 Task: Set up a GitHub Actions workflow to deploy a web application to Azure Static Web Apps.
Action: Mouse moved to (65, 183)
Screenshot: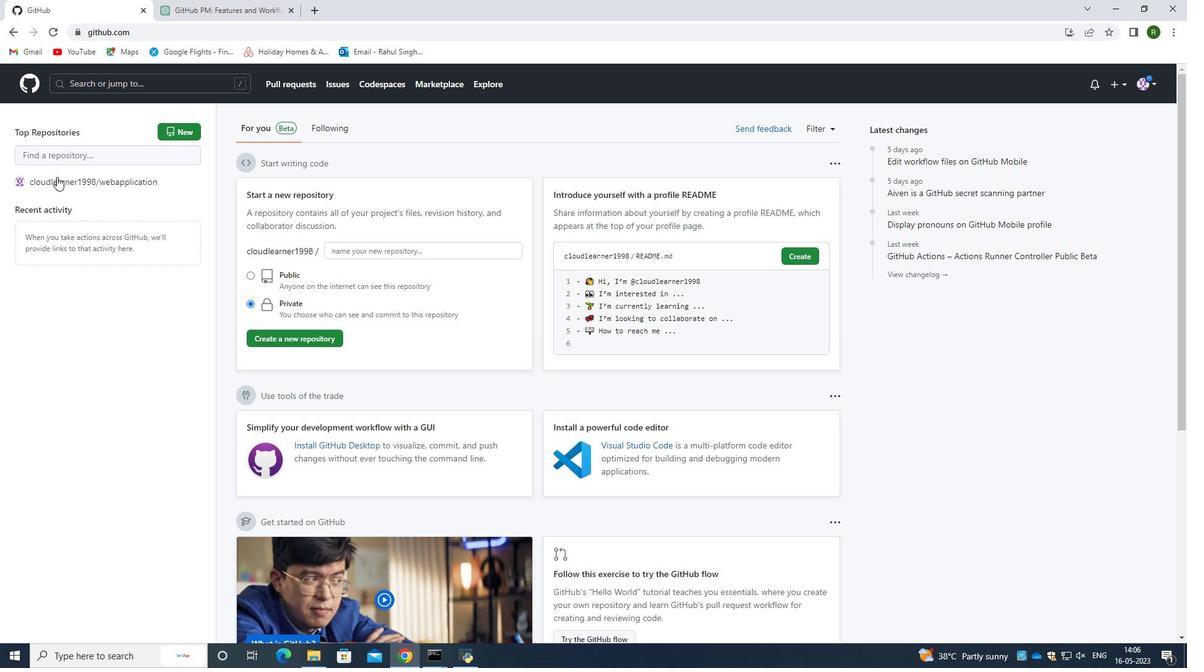 
Action: Mouse pressed left at (65, 183)
Screenshot: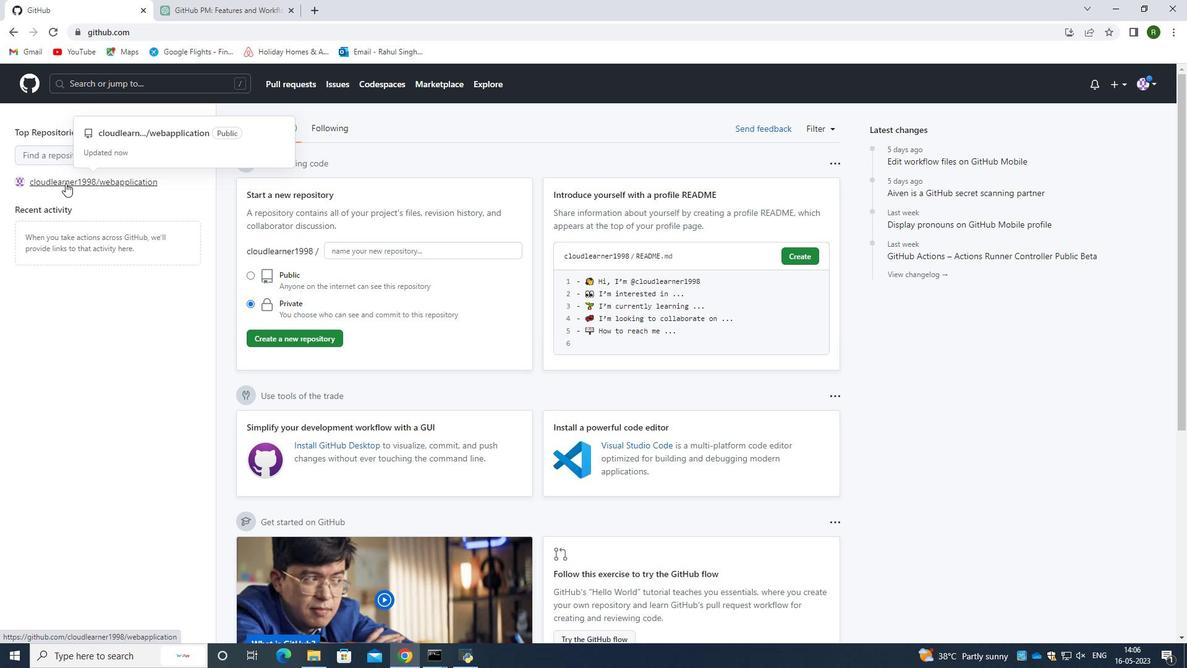 
Action: Mouse moved to (240, 155)
Screenshot: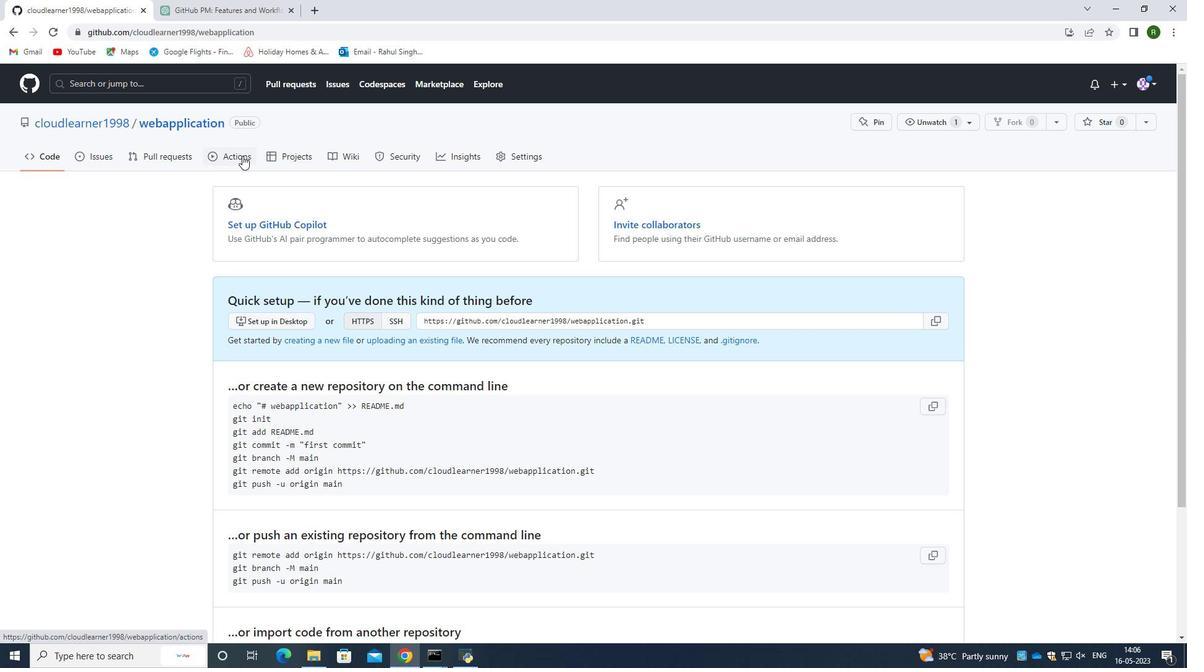 
Action: Mouse pressed left at (240, 155)
Screenshot: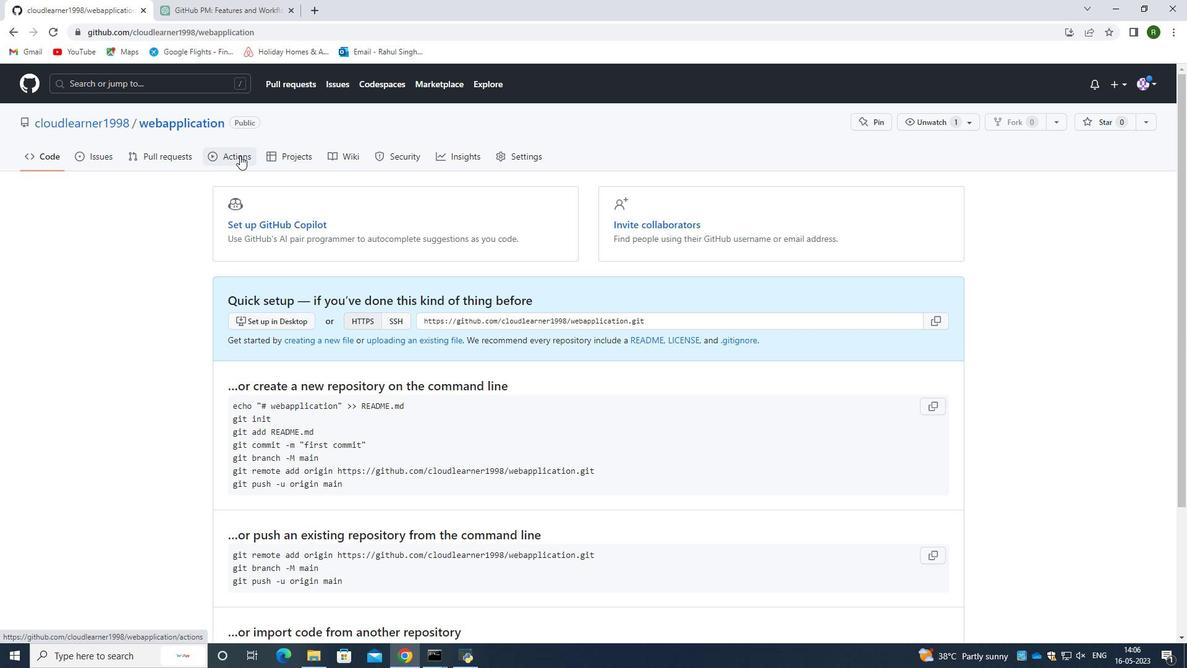 
Action: Mouse moved to (558, 538)
Screenshot: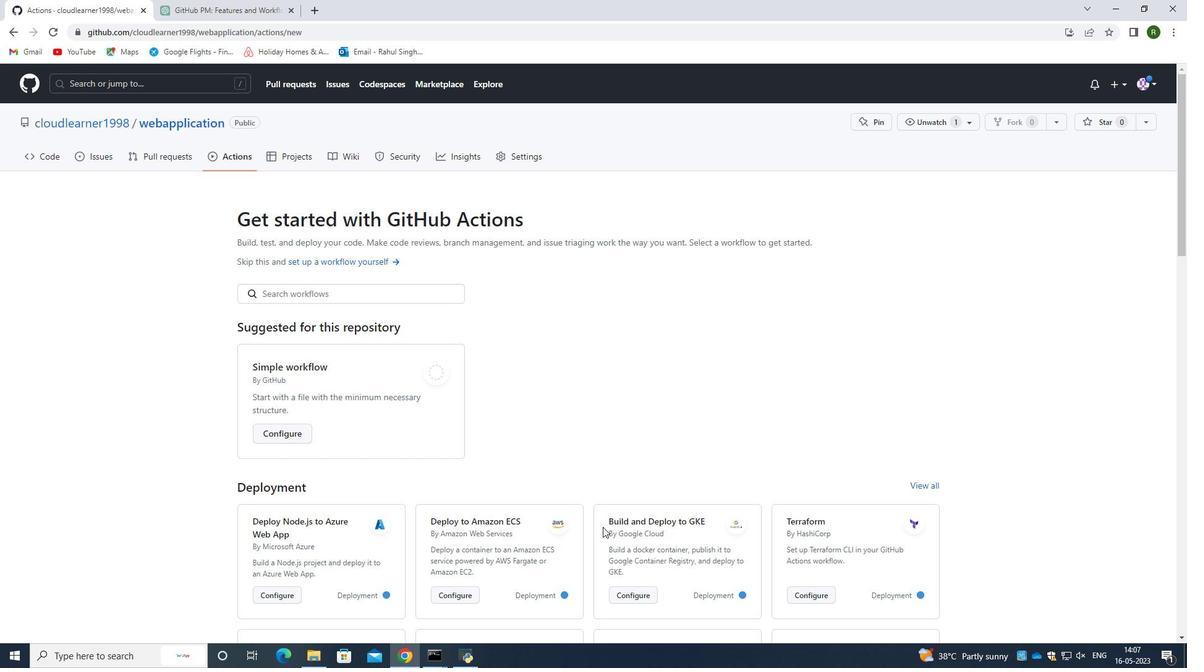 
Action: Mouse scrolled (558, 537) with delta (0, 0)
Screenshot: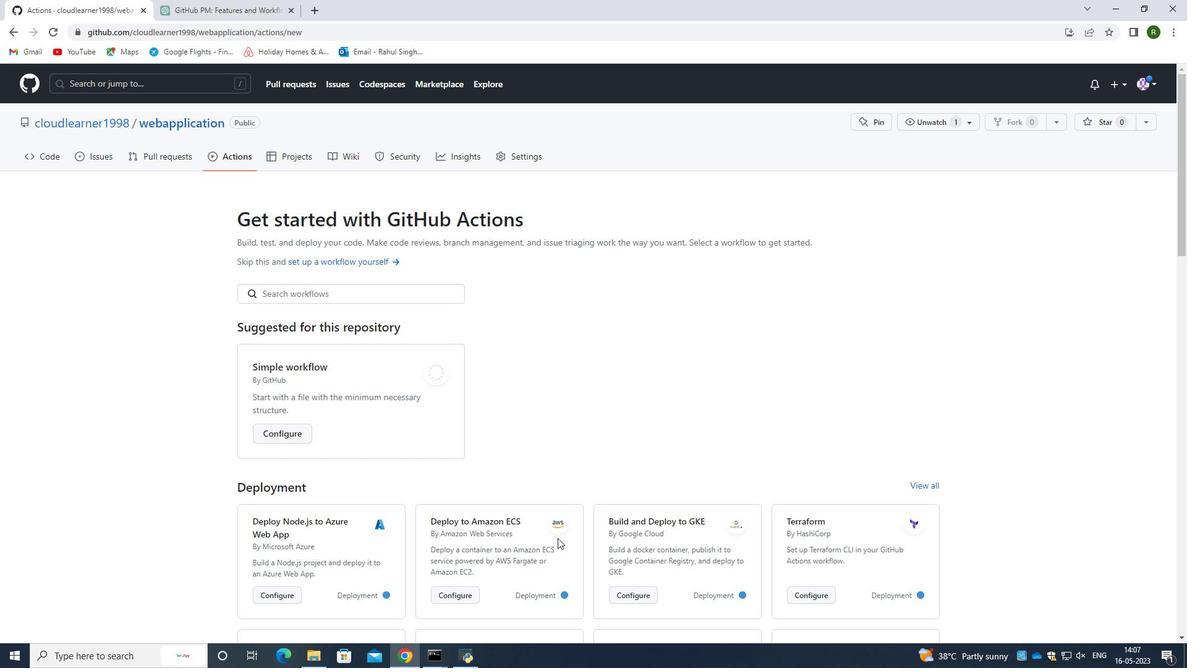 
Action: Mouse scrolled (558, 537) with delta (0, 0)
Screenshot: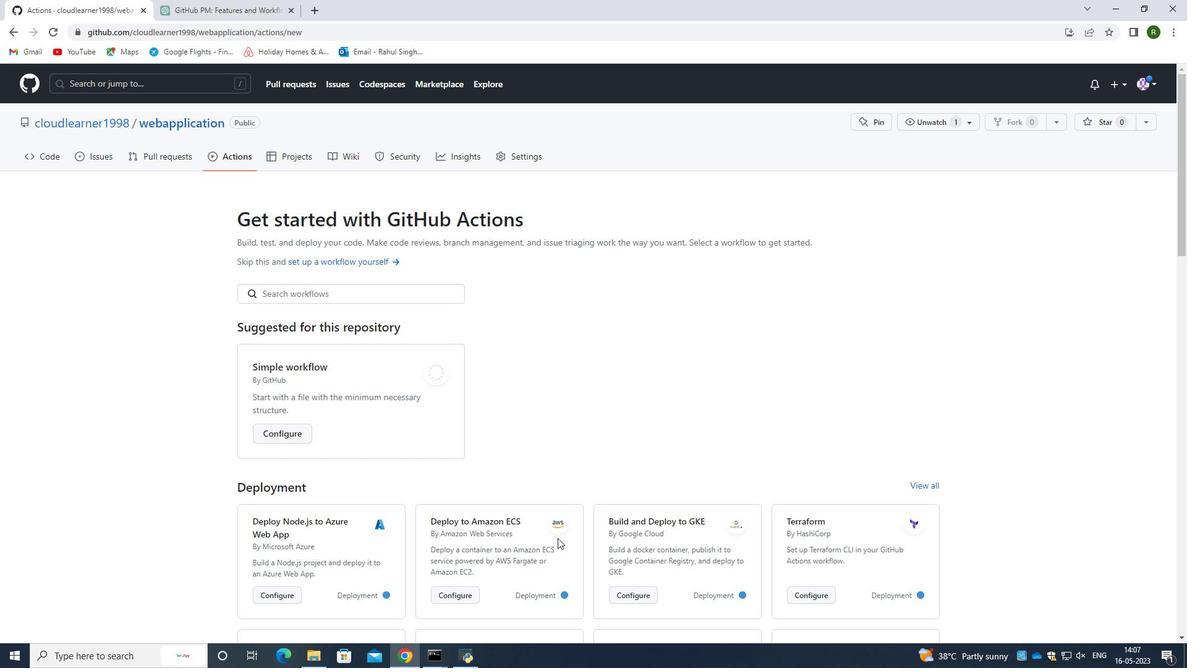 
Action: Mouse moved to (532, 514)
Screenshot: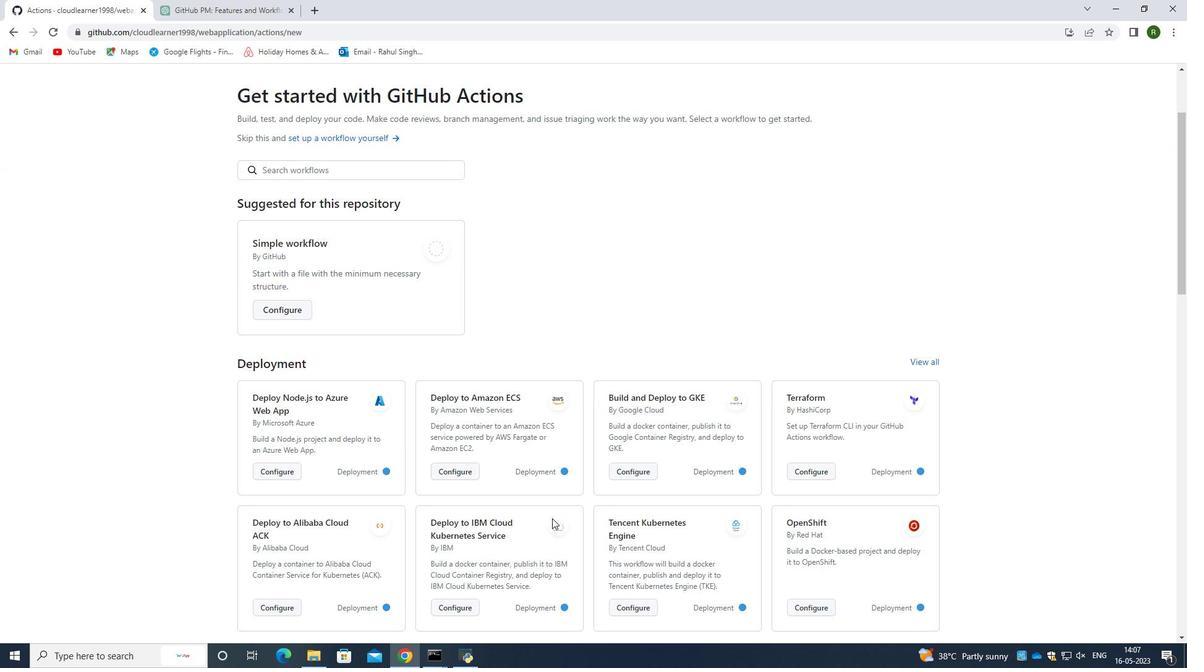 
Action: Mouse scrolled (532, 514) with delta (0, 0)
Screenshot: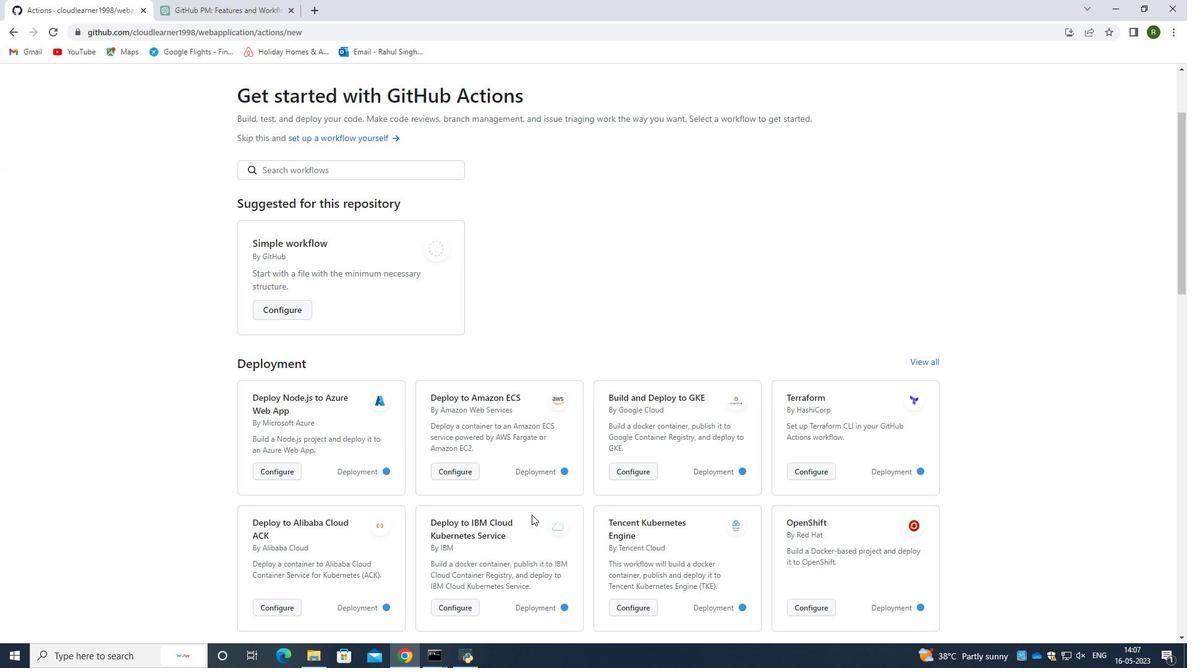 
Action: Mouse scrolled (532, 514) with delta (0, 0)
Screenshot: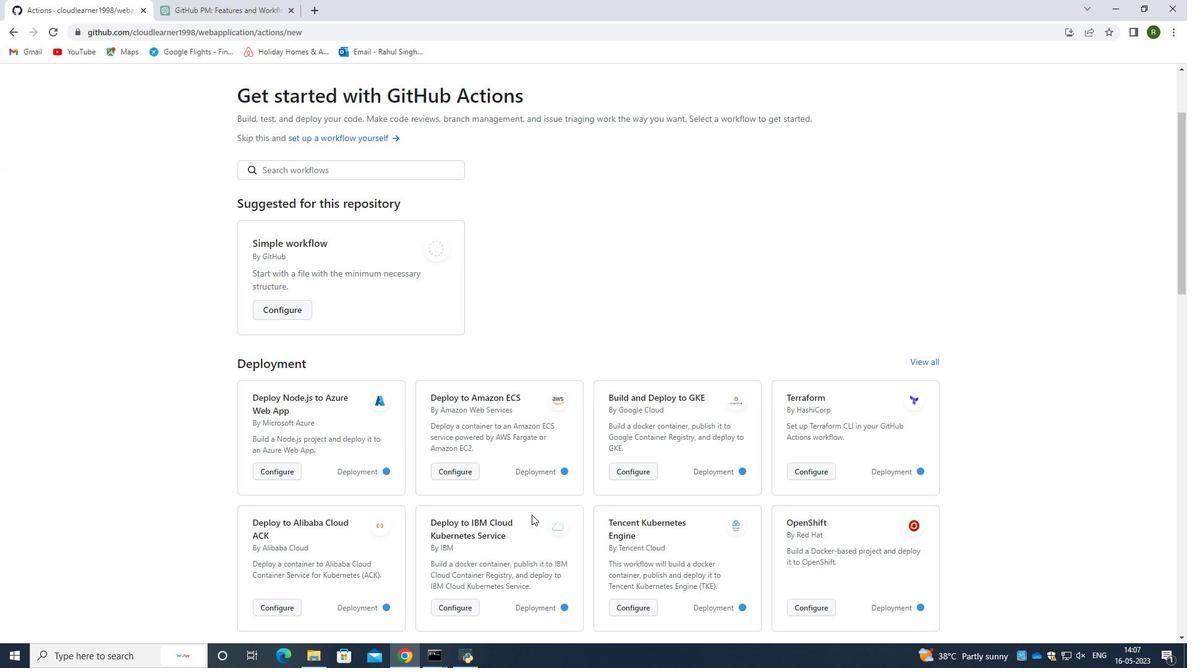 
Action: Mouse moved to (933, 240)
Screenshot: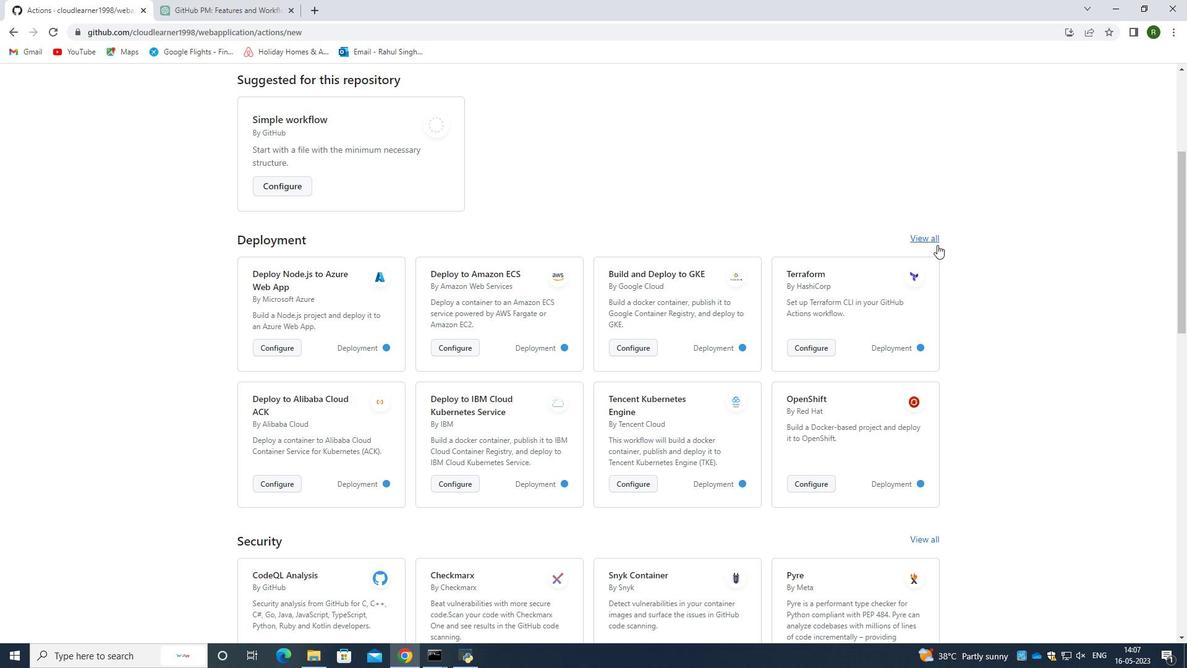 
Action: Mouse pressed left at (933, 240)
Screenshot: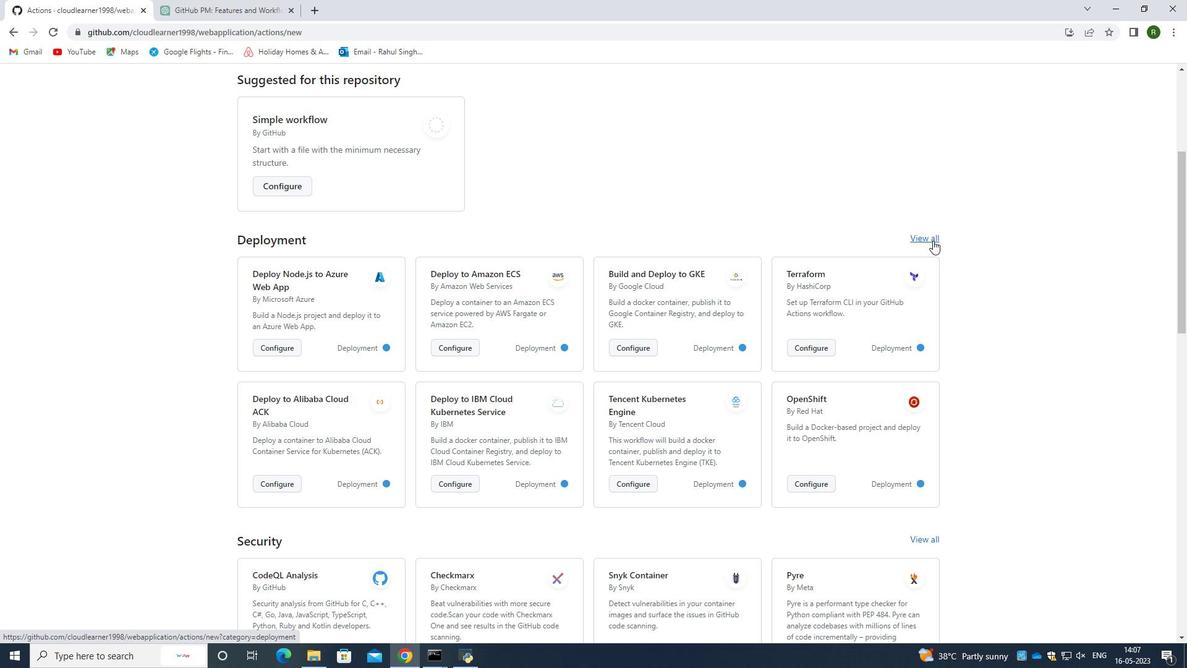 
Action: Mouse moved to (571, 375)
Screenshot: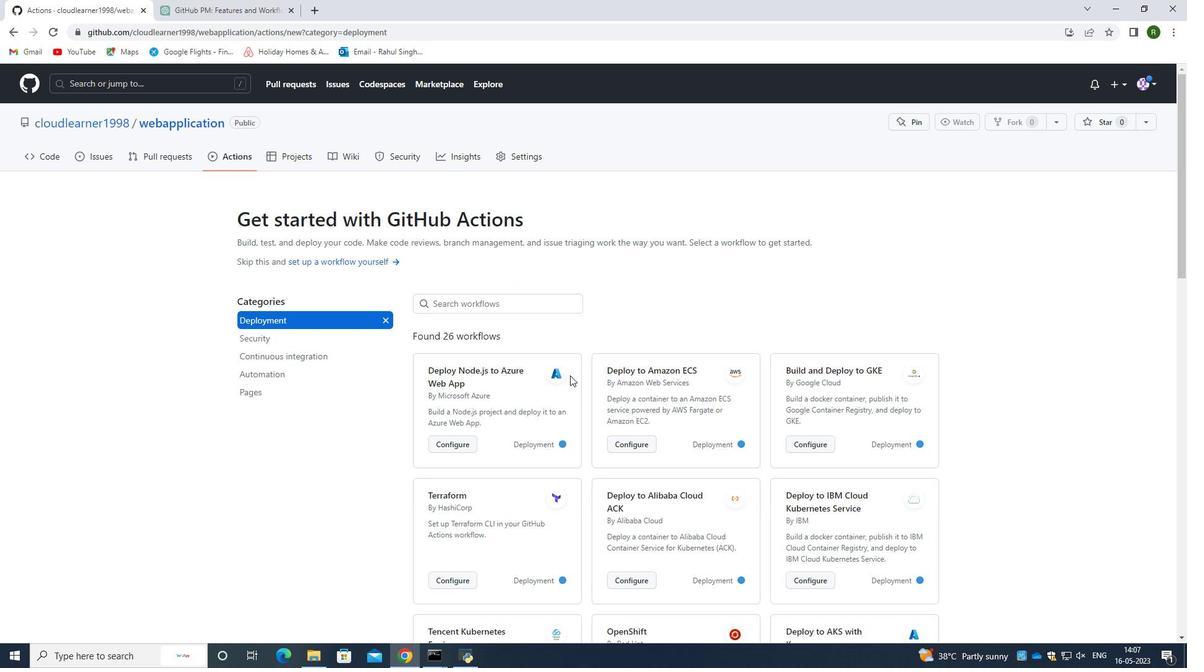 
Action: Mouse scrolled (571, 374) with delta (0, 0)
Screenshot: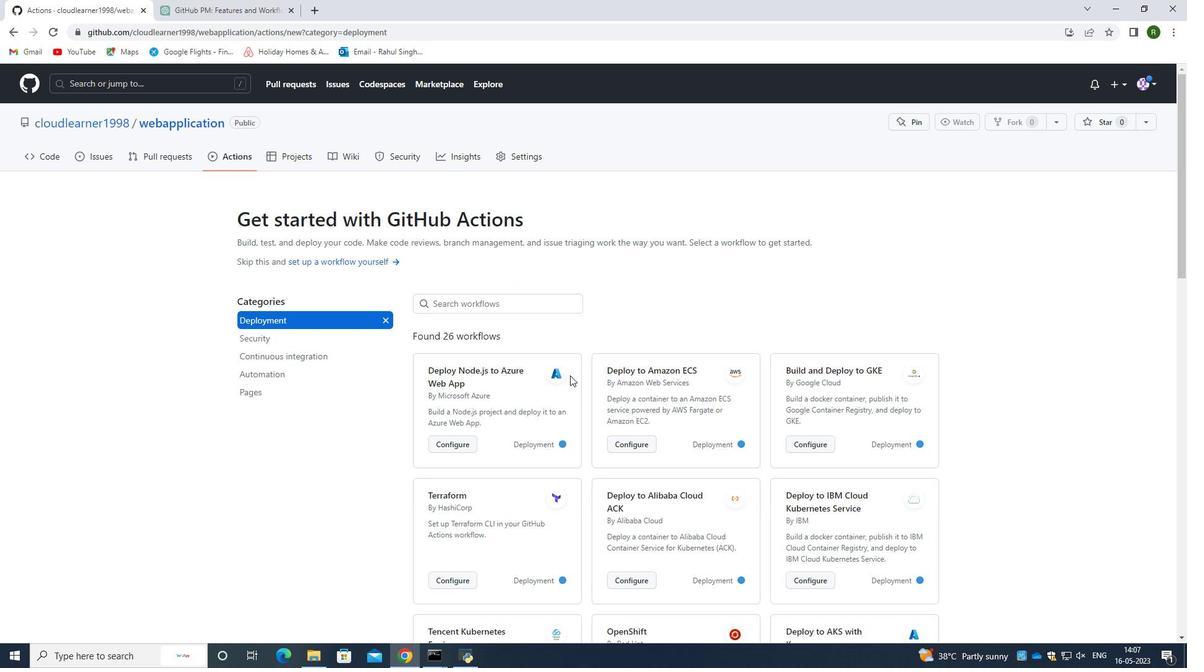 
Action: Mouse moved to (530, 356)
Screenshot: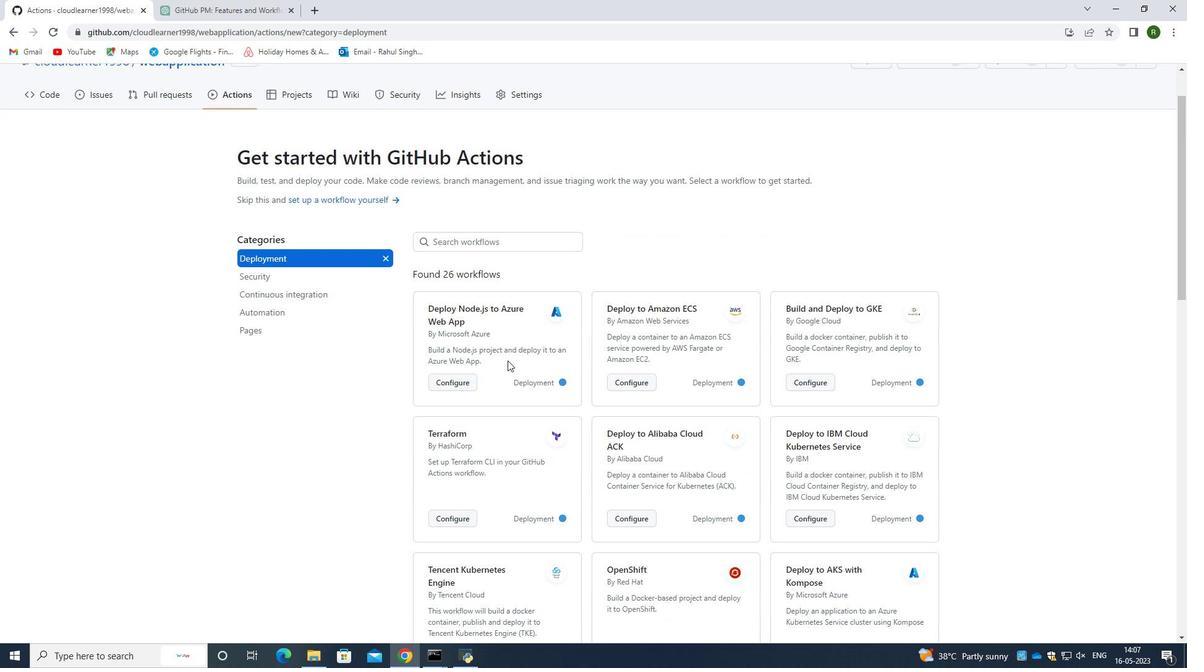 
Action: Mouse scrolled (530, 355) with delta (0, 0)
Screenshot: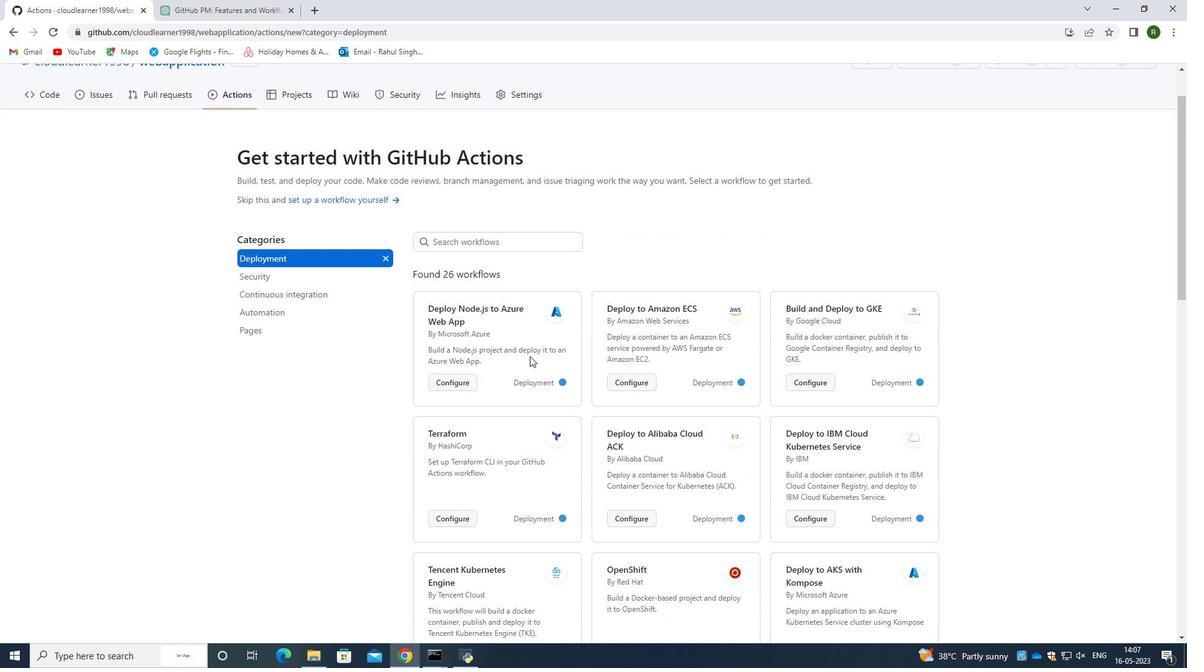 
Action: Mouse scrolled (530, 355) with delta (0, 0)
Screenshot: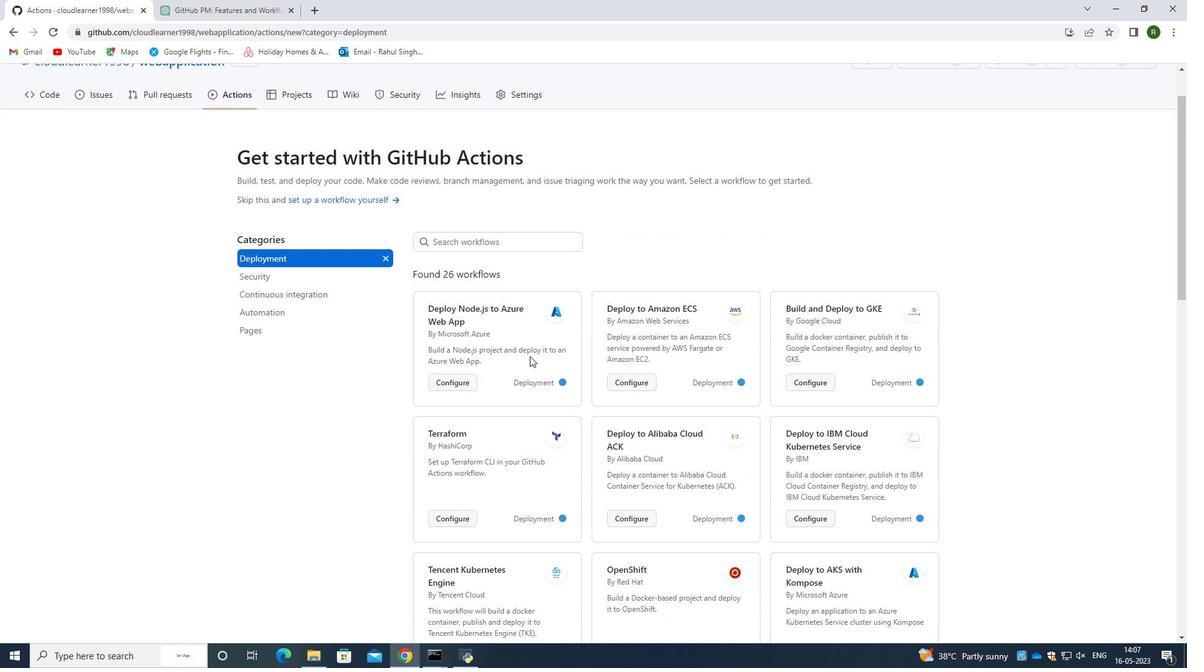 
Action: Mouse scrolled (530, 355) with delta (0, 0)
Screenshot: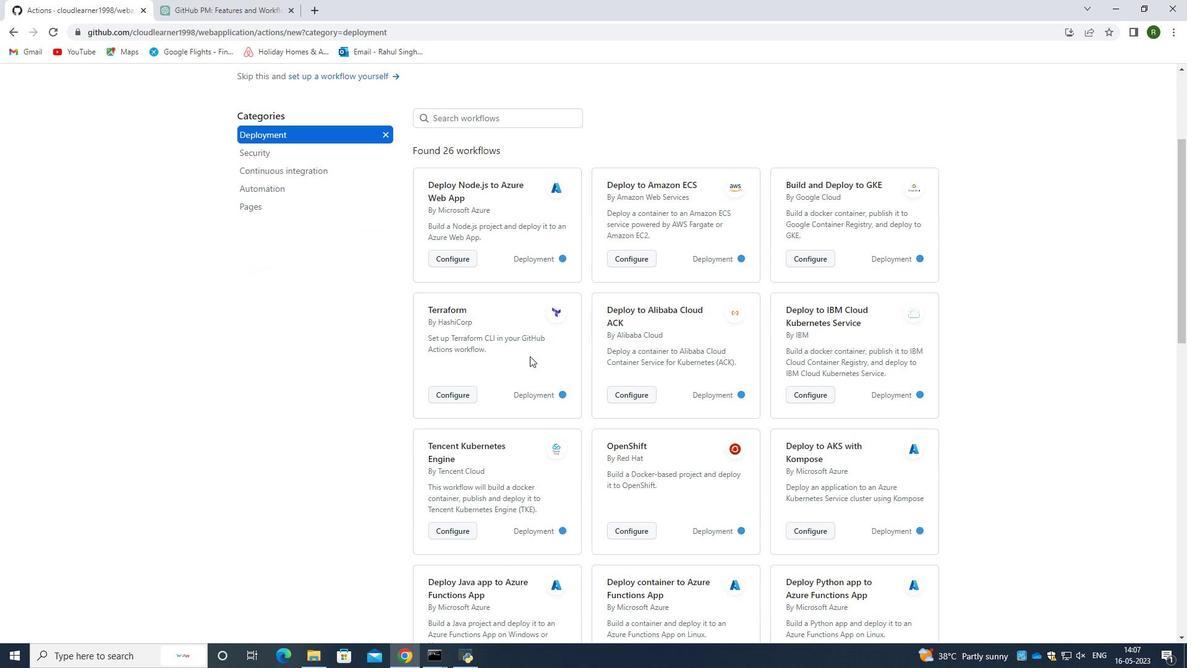 
Action: Mouse scrolled (530, 355) with delta (0, 0)
Screenshot: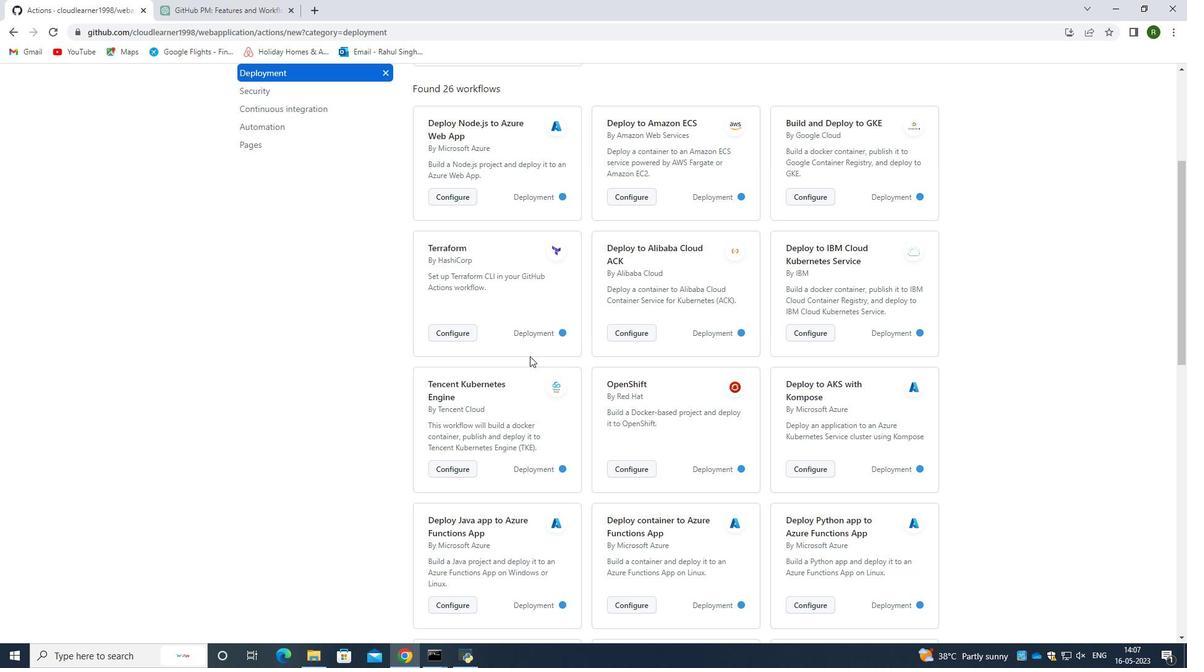 
Action: Mouse scrolled (530, 355) with delta (0, 0)
Screenshot: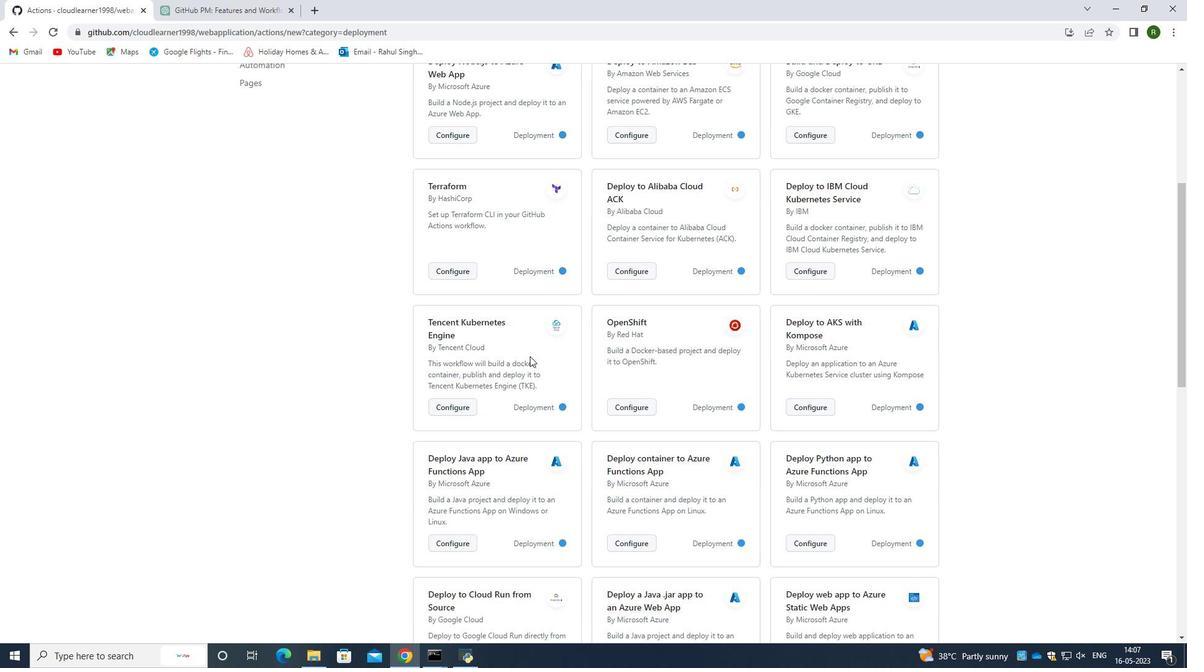 
Action: Mouse scrolled (530, 355) with delta (0, 0)
Screenshot: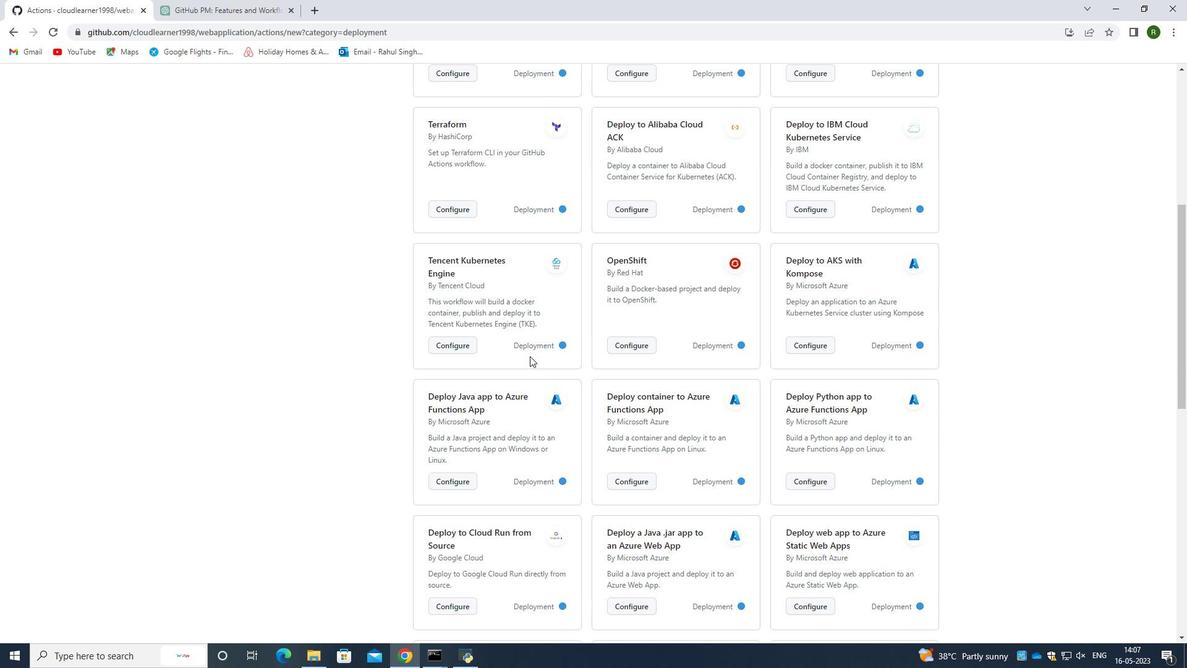 
Action: Mouse moved to (813, 539)
Screenshot: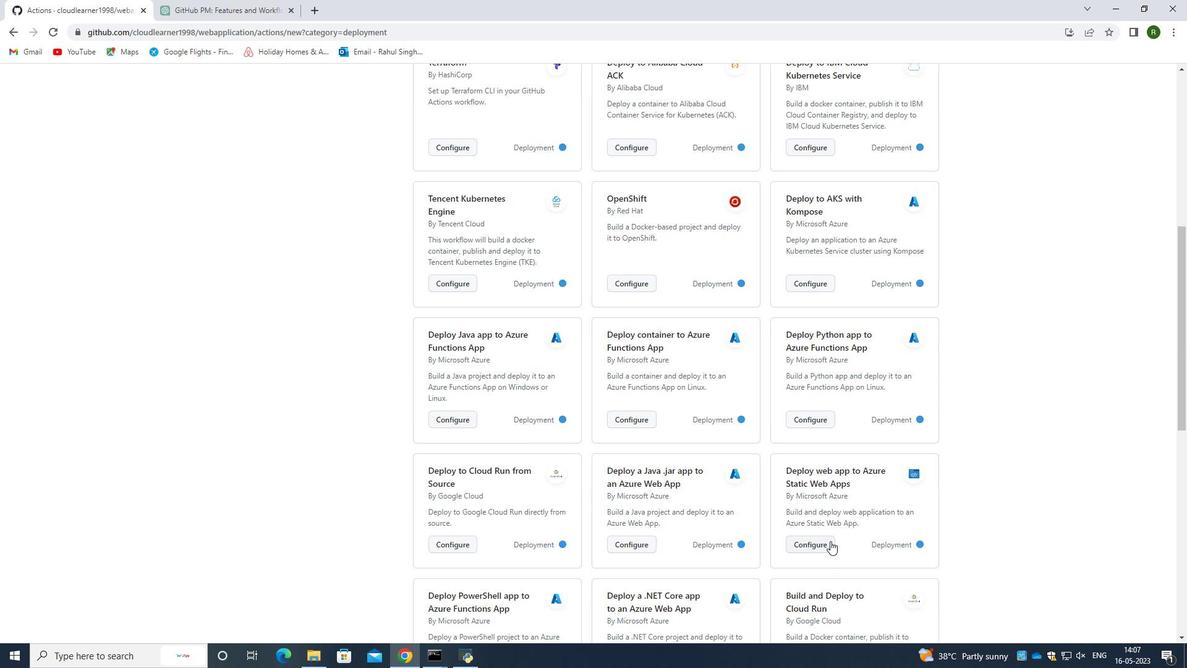 
Action: Mouse pressed left at (813, 539)
Screenshot: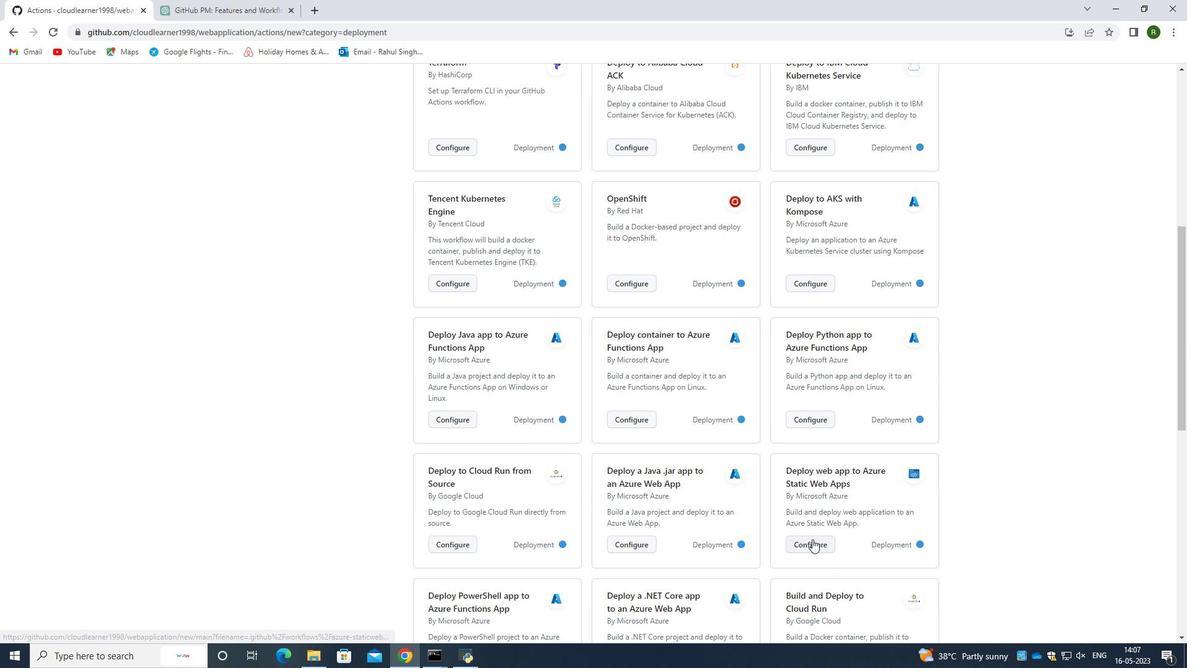 
Action: Mouse moved to (696, 451)
Screenshot: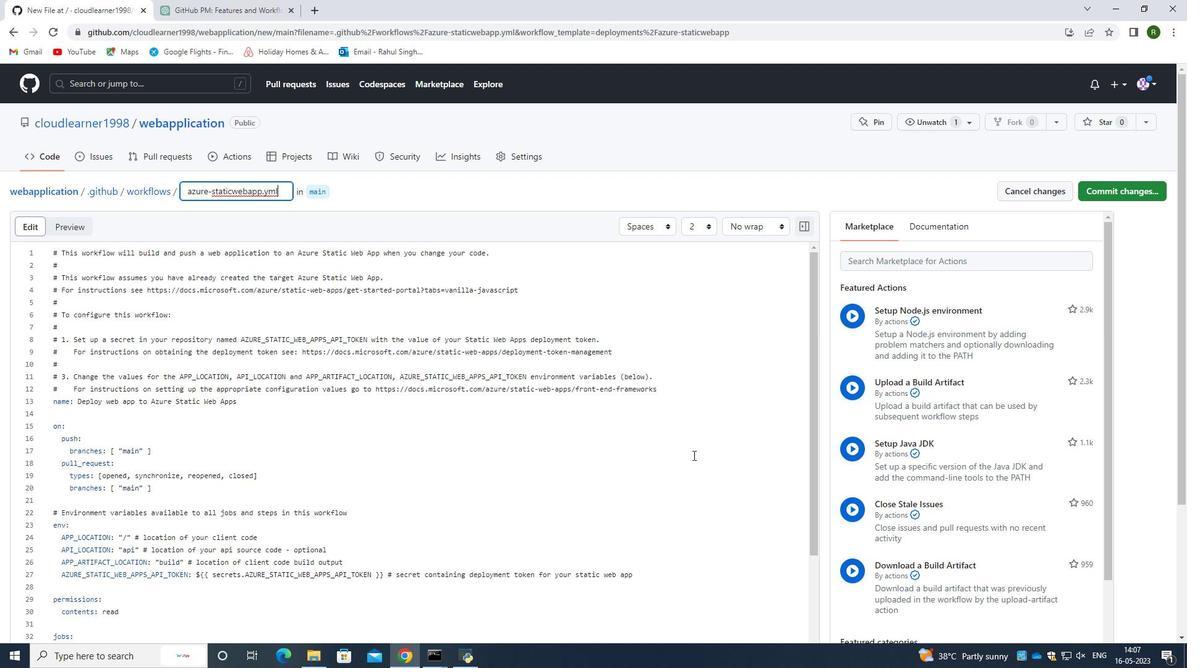 
Action: Mouse scrolled (696, 451) with delta (0, 0)
Screenshot: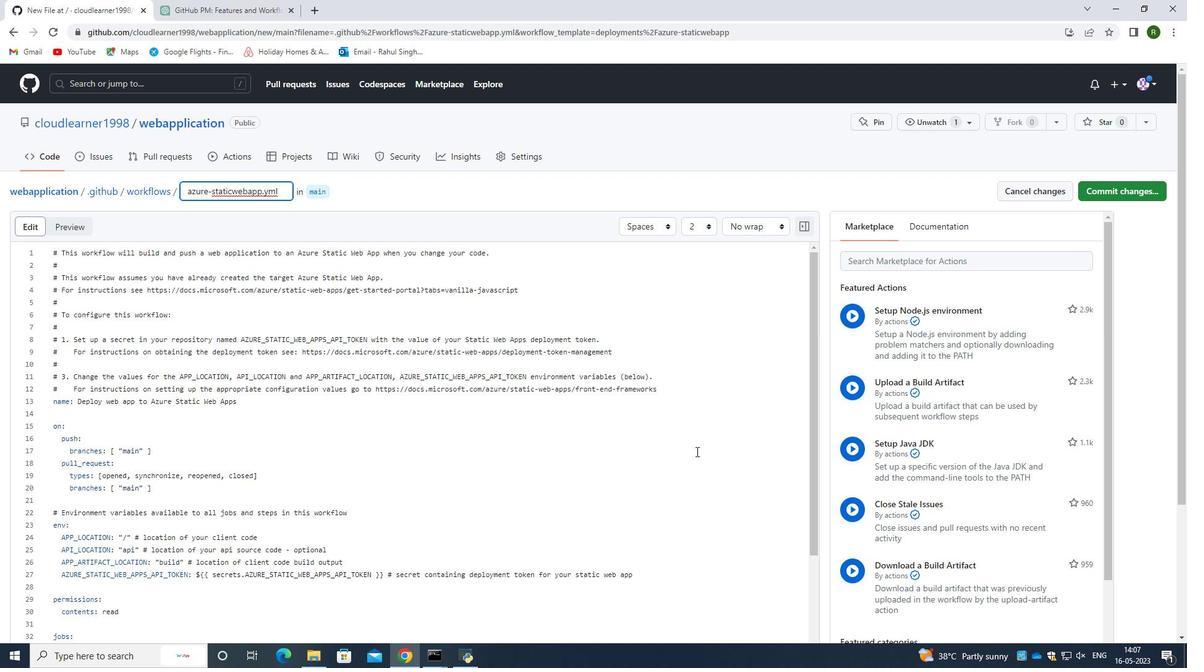 
Action: Mouse scrolled (696, 451) with delta (0, 0)
Screenshot: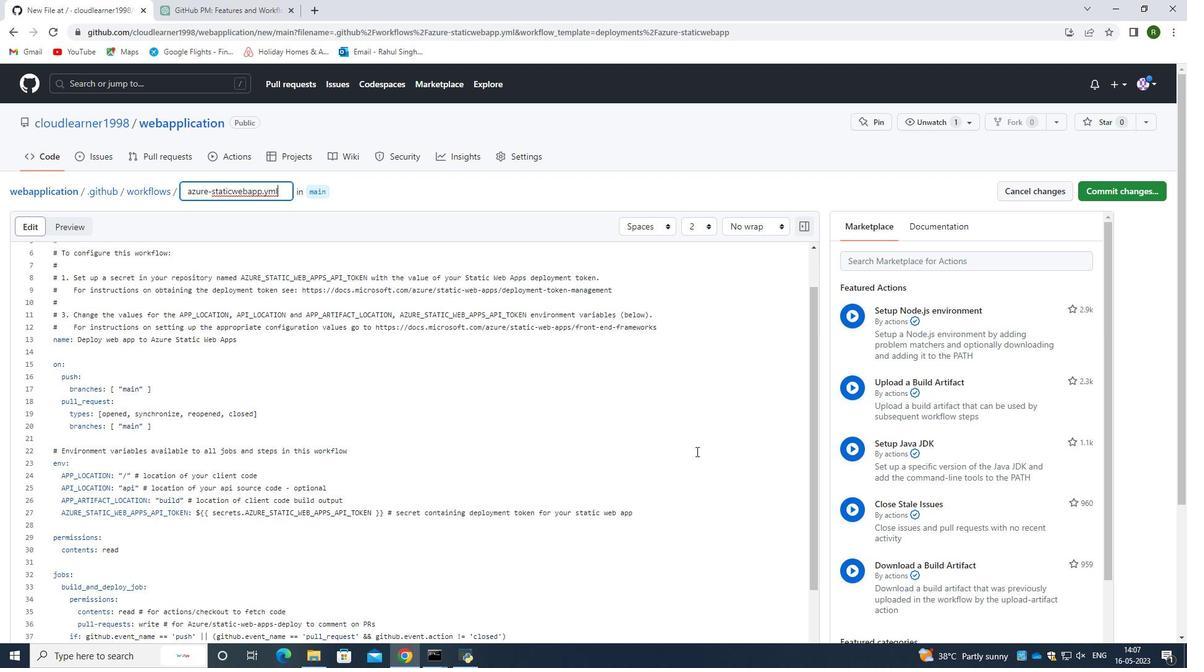 
Action: Mouse scrolled (696, 452) with delta (0, 0)
Screenshot: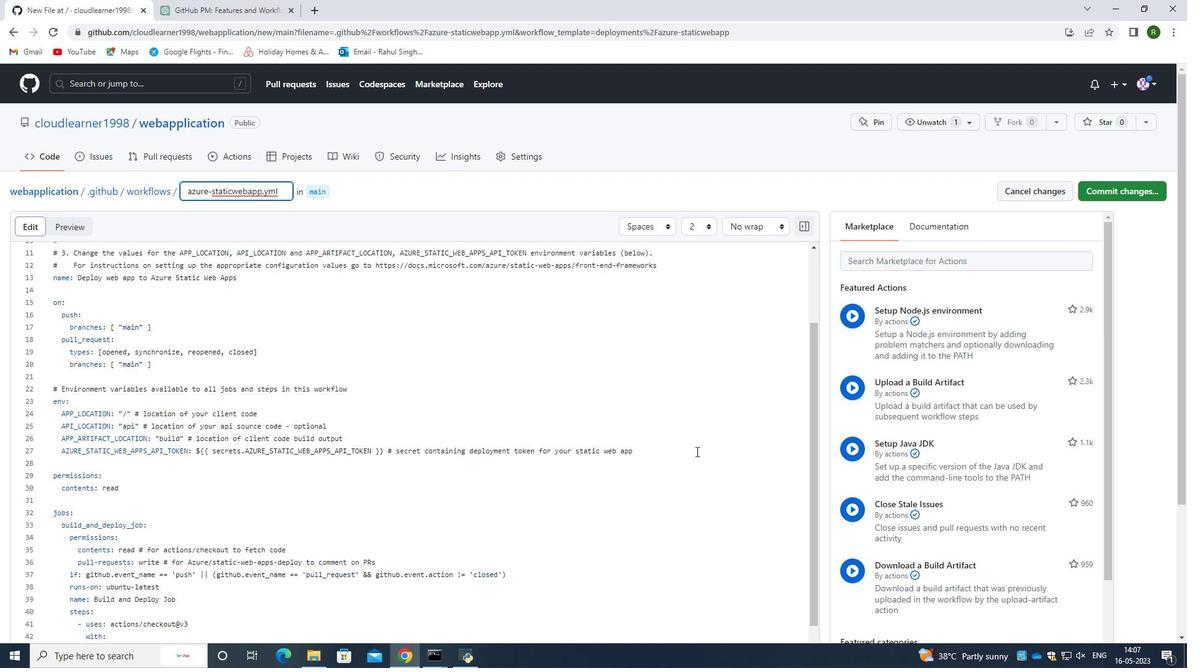 
Action: Mouse scrolled (696, 452) with delta (0, 0)
Screenshot: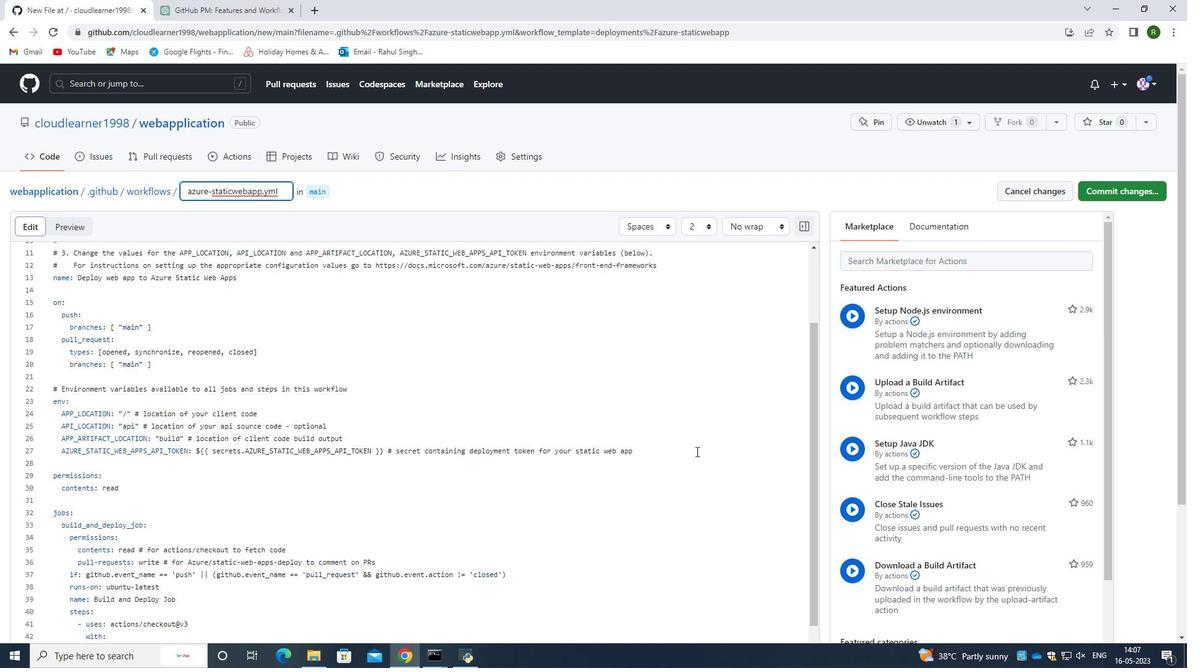 
Action: Mouse scrolled (696, 452) with delta (0, 0)
Screenshot: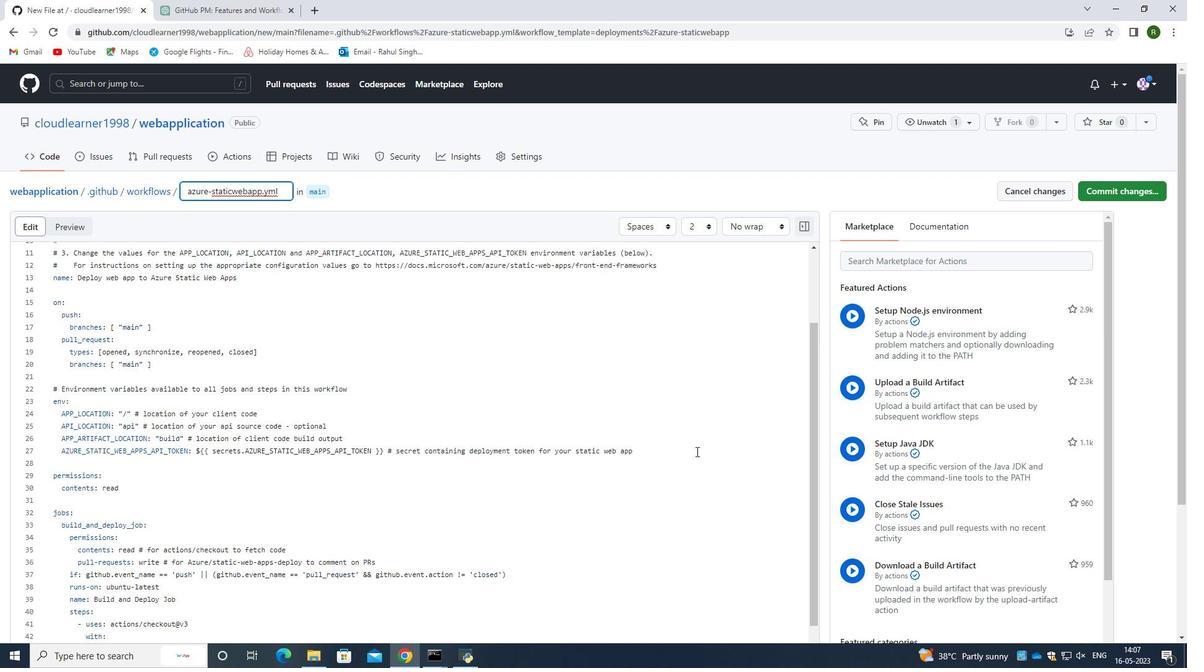 
Action: Mouse scrolled (696, 452) with delta (0, 0)
Screenshot: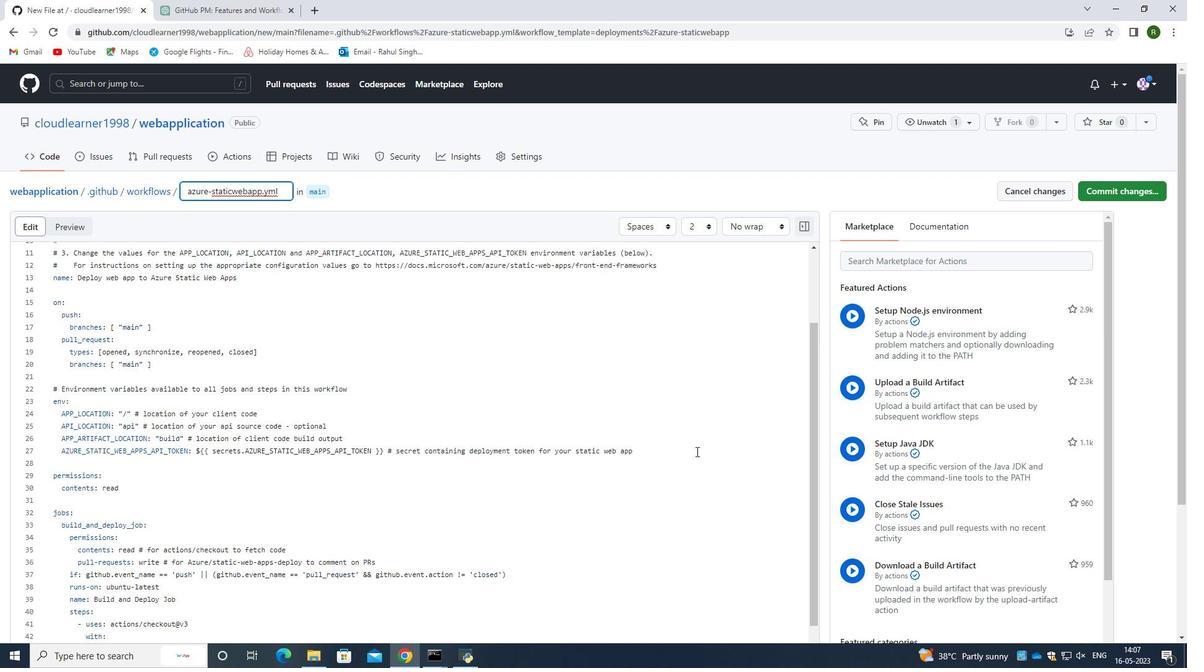 
Action: Mouse moved to (917, 542)
Screenshot: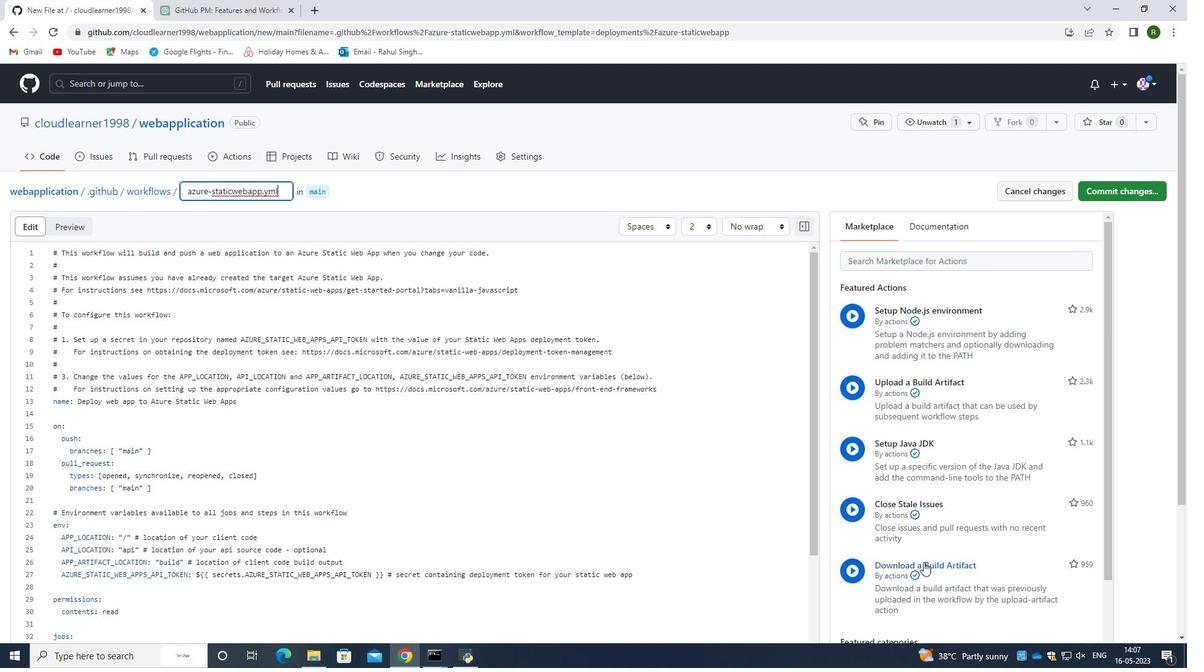 
Action: Mouse scrolled (917, 542) with delta (0, 0)
Screenshot: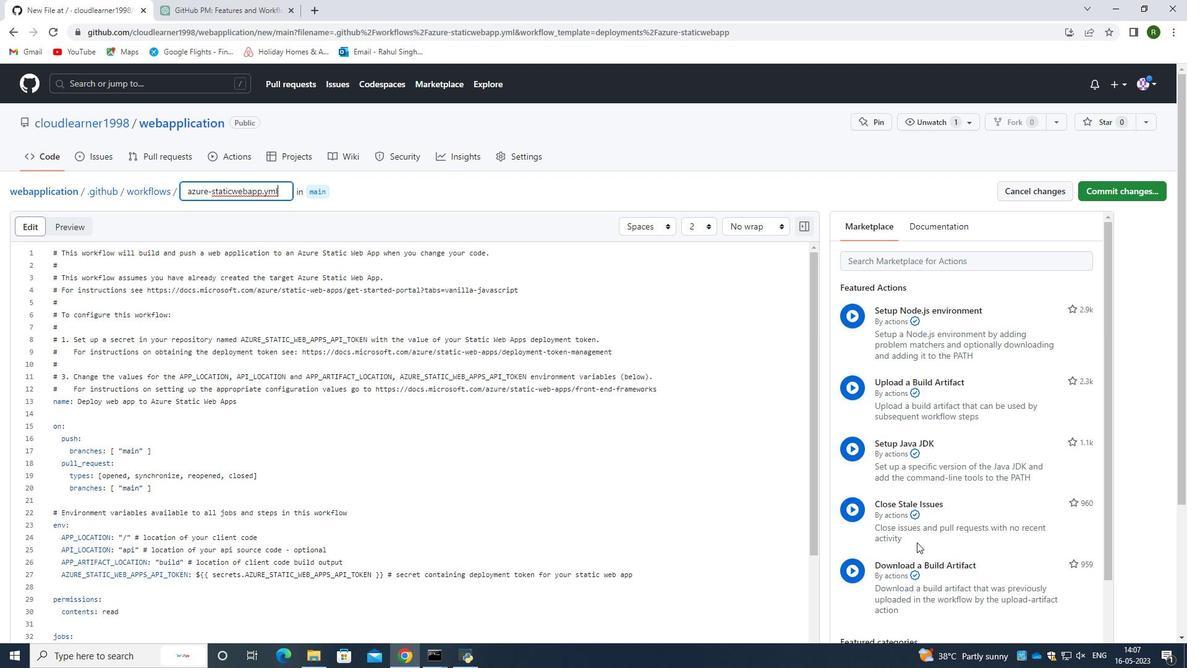 
Action: Mouse scrolled (917, 542) with delta (0, 0)
Screenshot: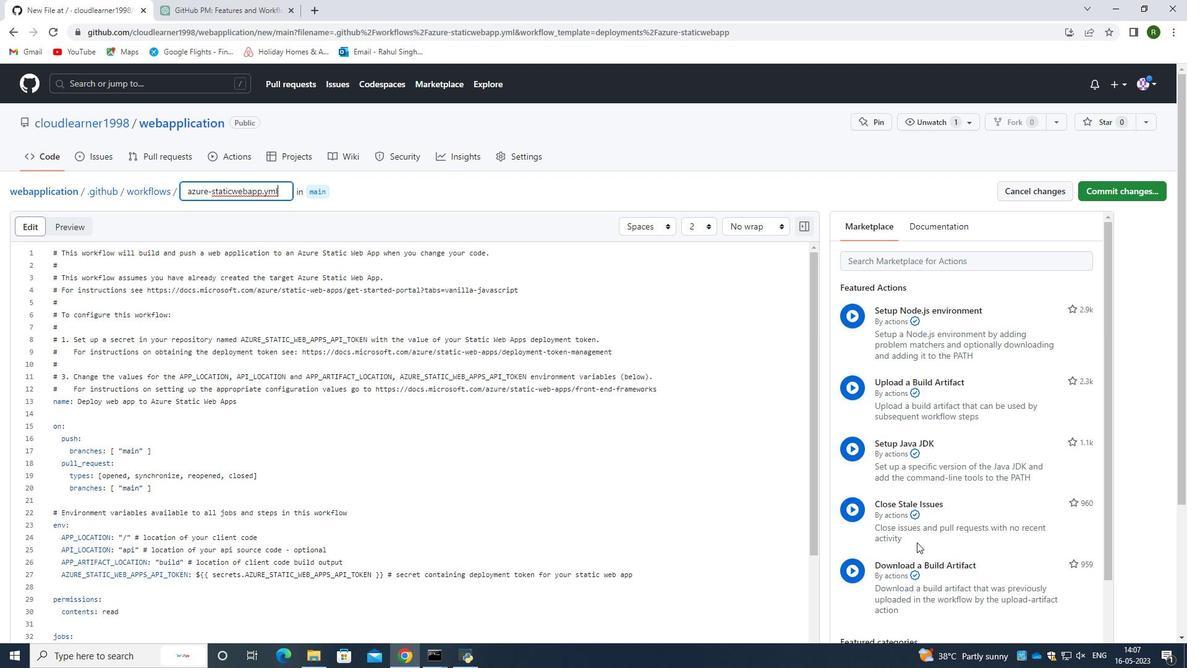 
Action: Mouse scrolled (917, 543) with delta (0, 0)
Screenshot: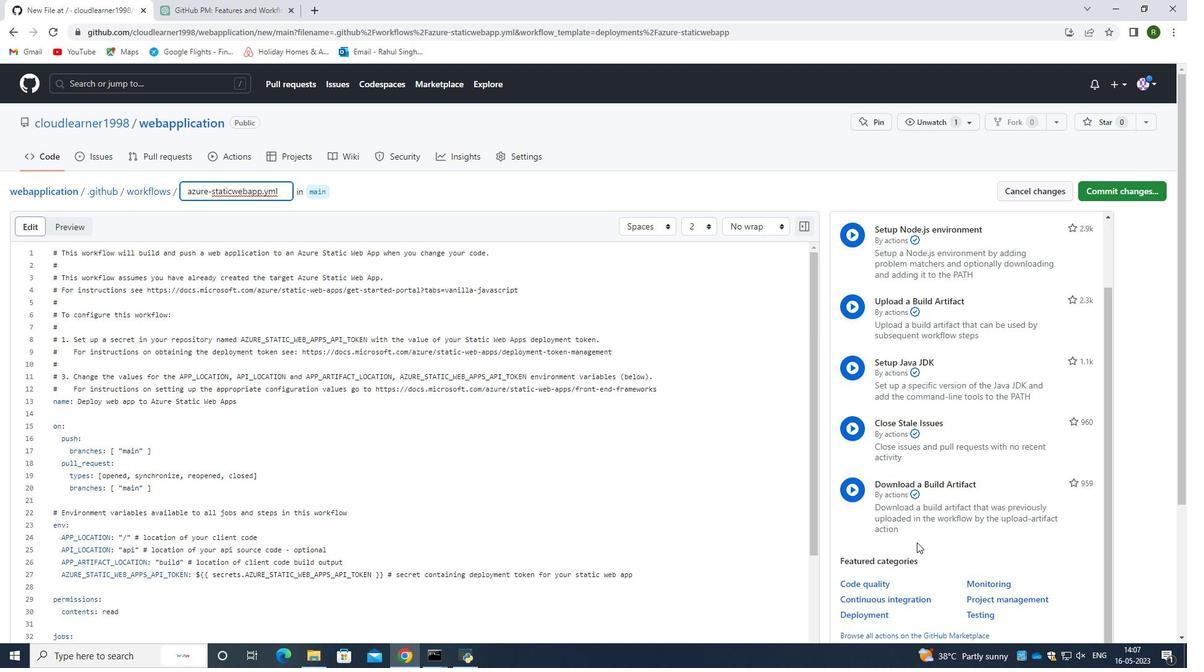
Action: Mouse moved to (917, 541)
Screenshot: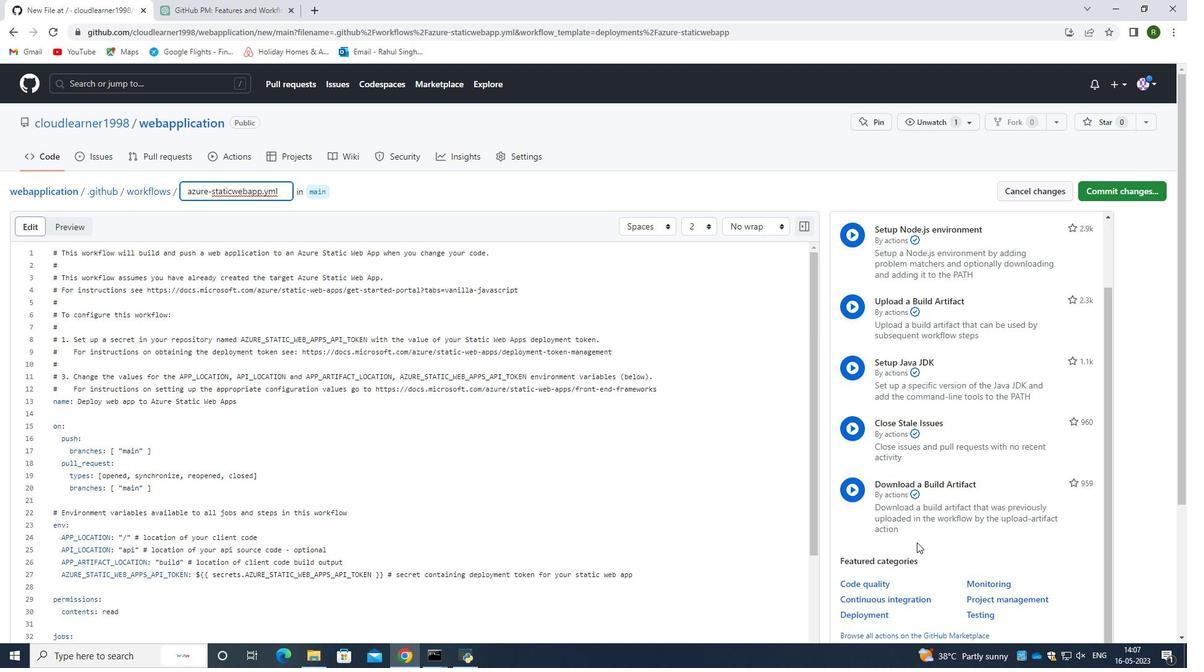 
Action: Mouse scrolled (917, 542) with delta (0, 0)
Screenshot: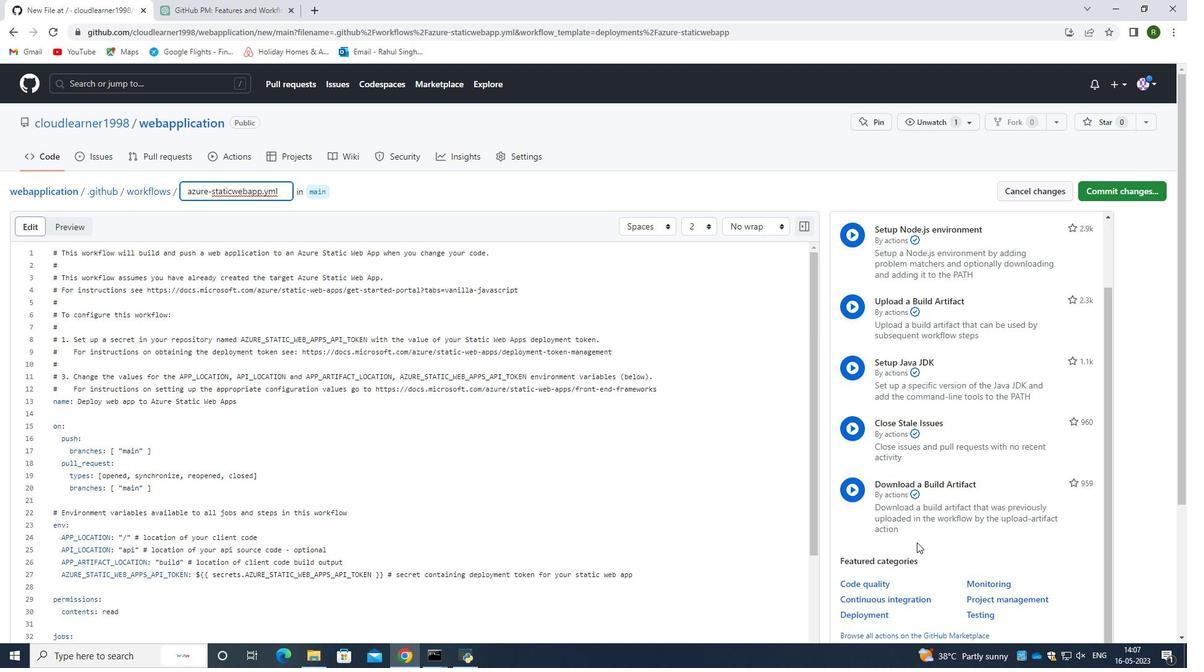 
Action: Mouse moved to (918, 540)
Screenshot: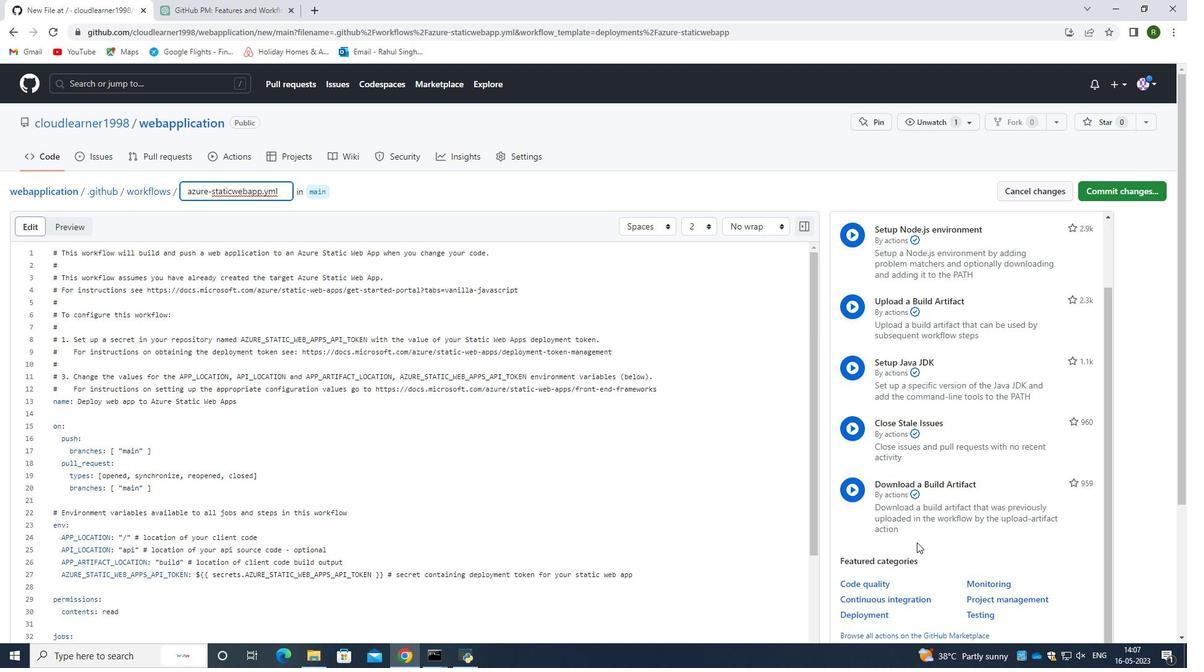 
Action: Mouse scrolled (918, 540) with delta (0, 0)
Screenshot: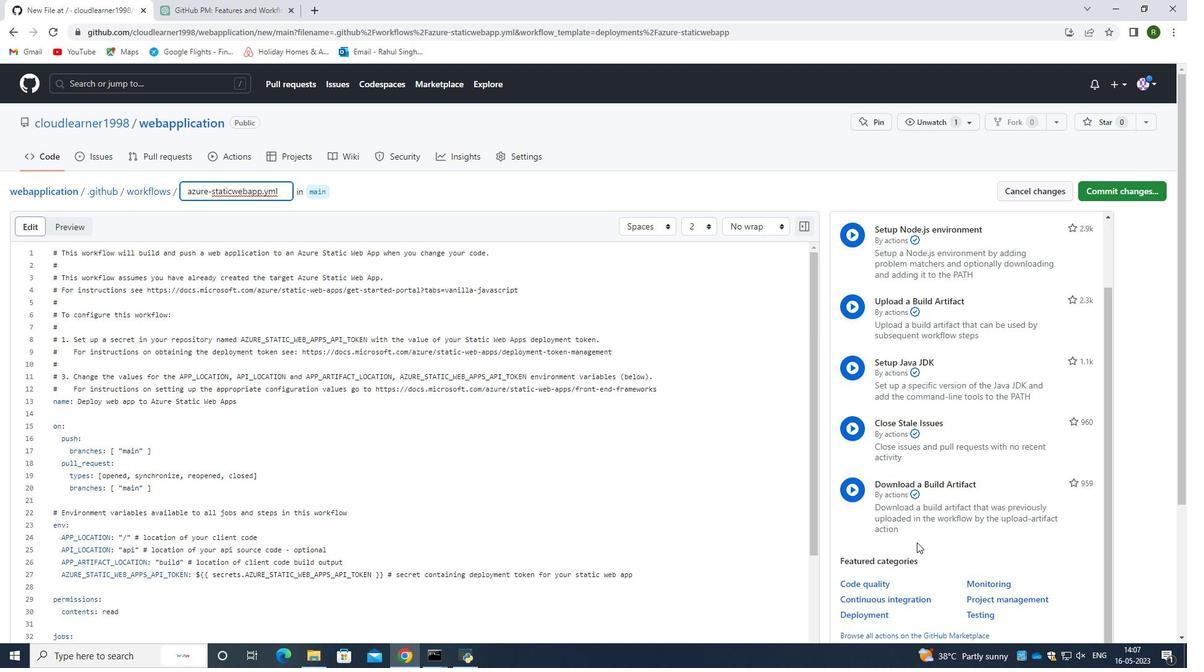 
Action: Mouse moved to (949, 227)
Screenshot: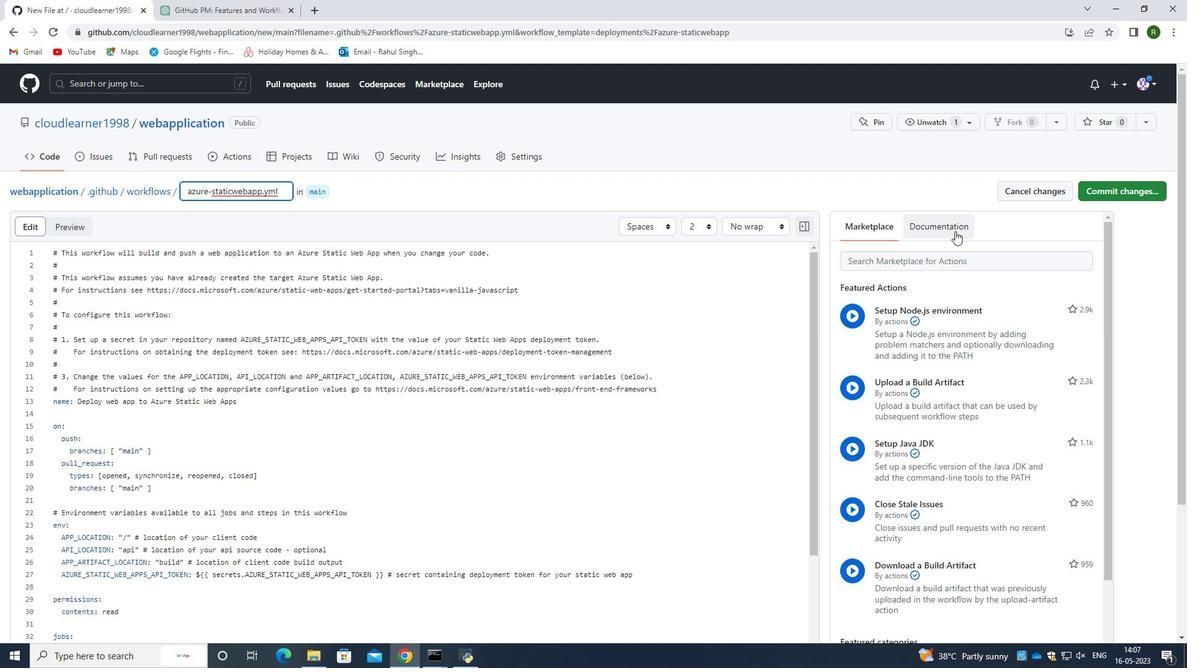 
Action: Mouse pressed left at (949, 227)
Screenshot: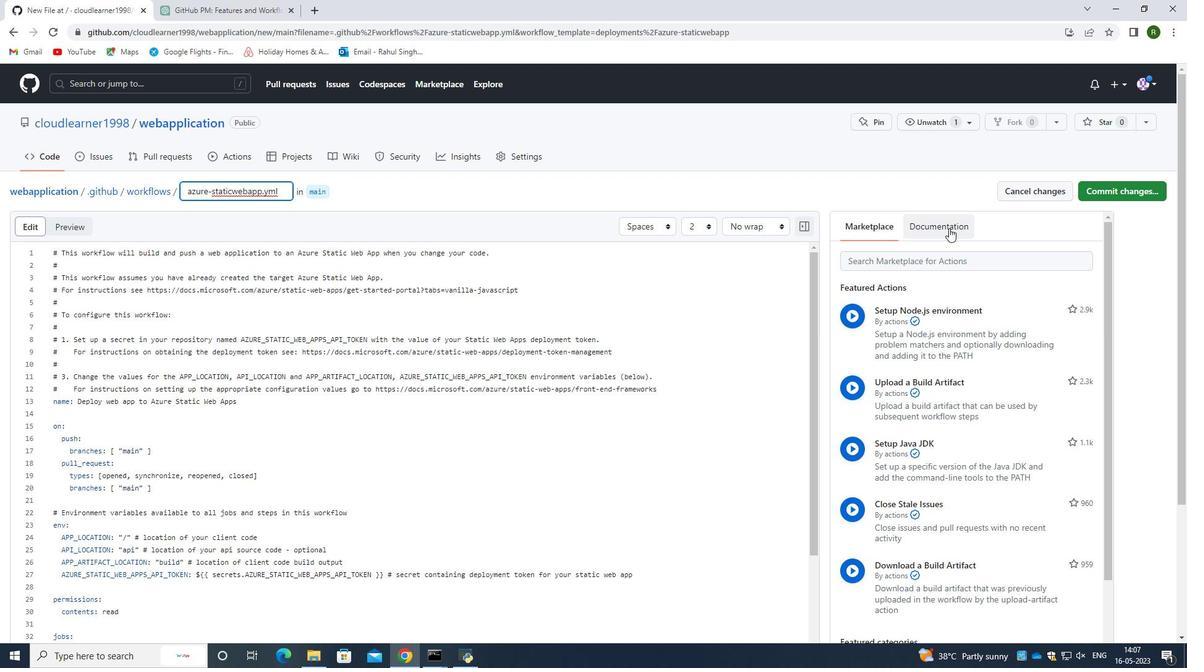 
Action: Mouse moved to (1104, 187)
Screenshot: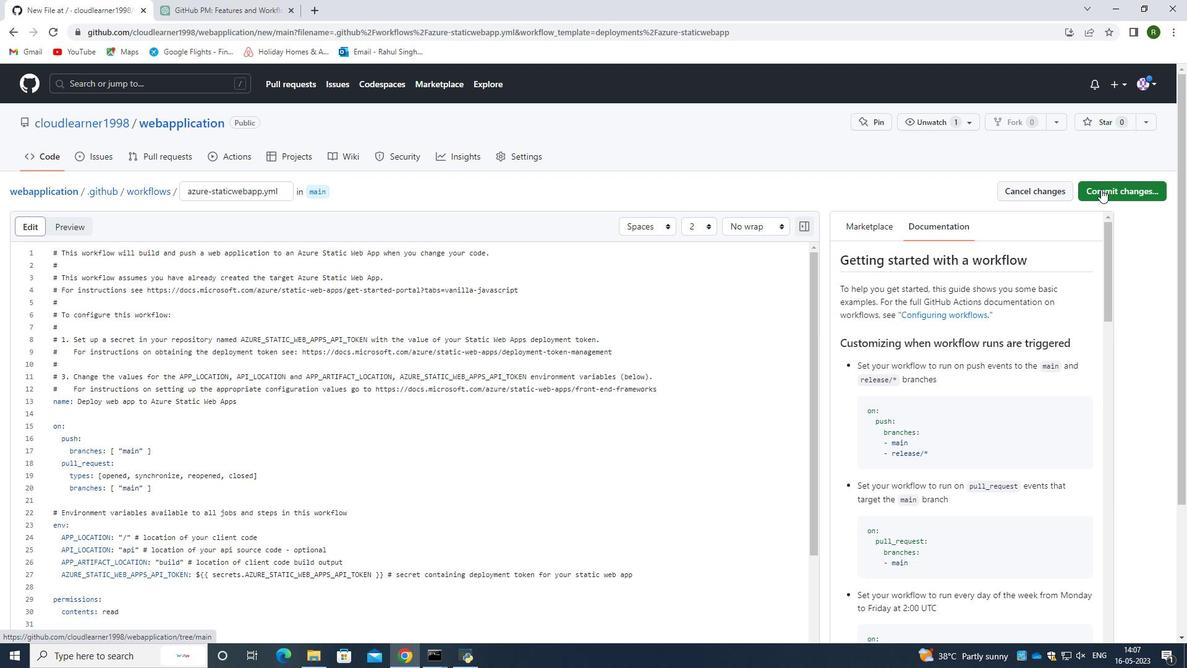 
Action: Mouse pressed left at (1104, 187)
Screenshot: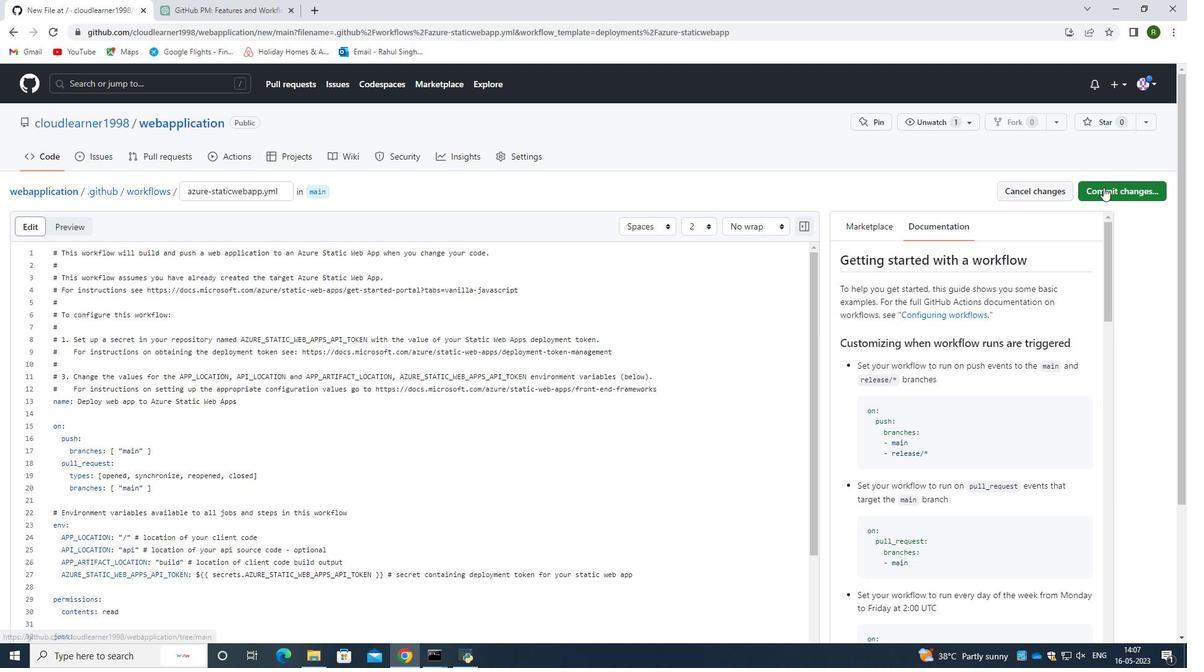 
Action: Mouse moved to (685, 467)
Screenshot: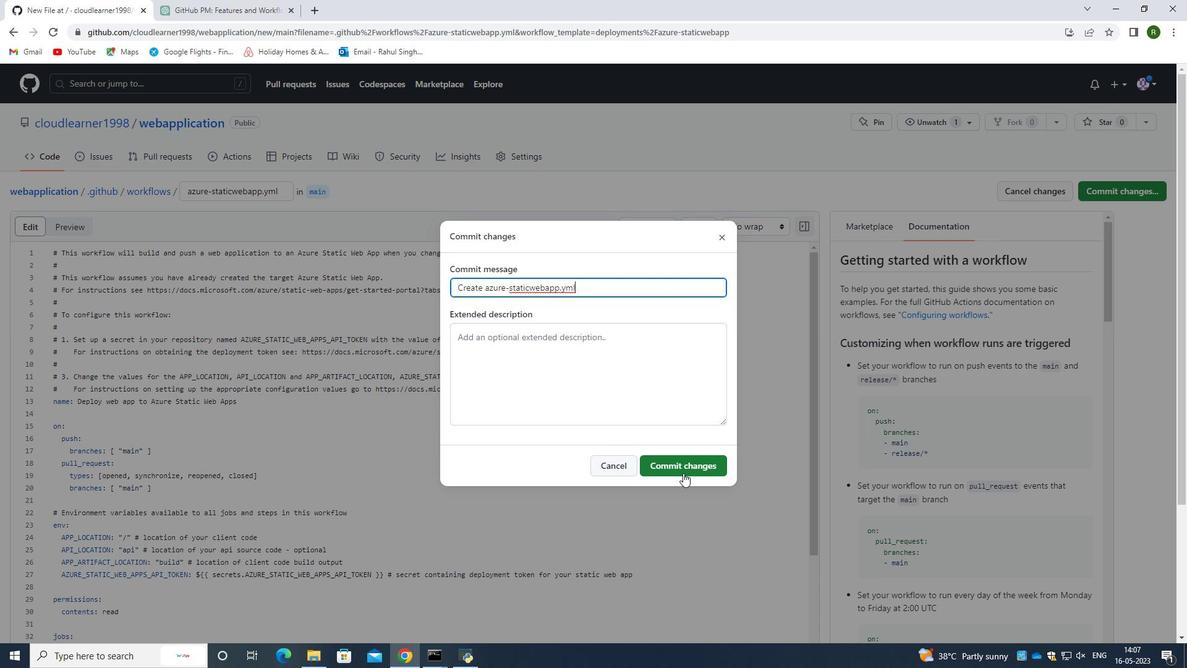 
Action: Mouse pressed left at (685, 467)
Screenshot: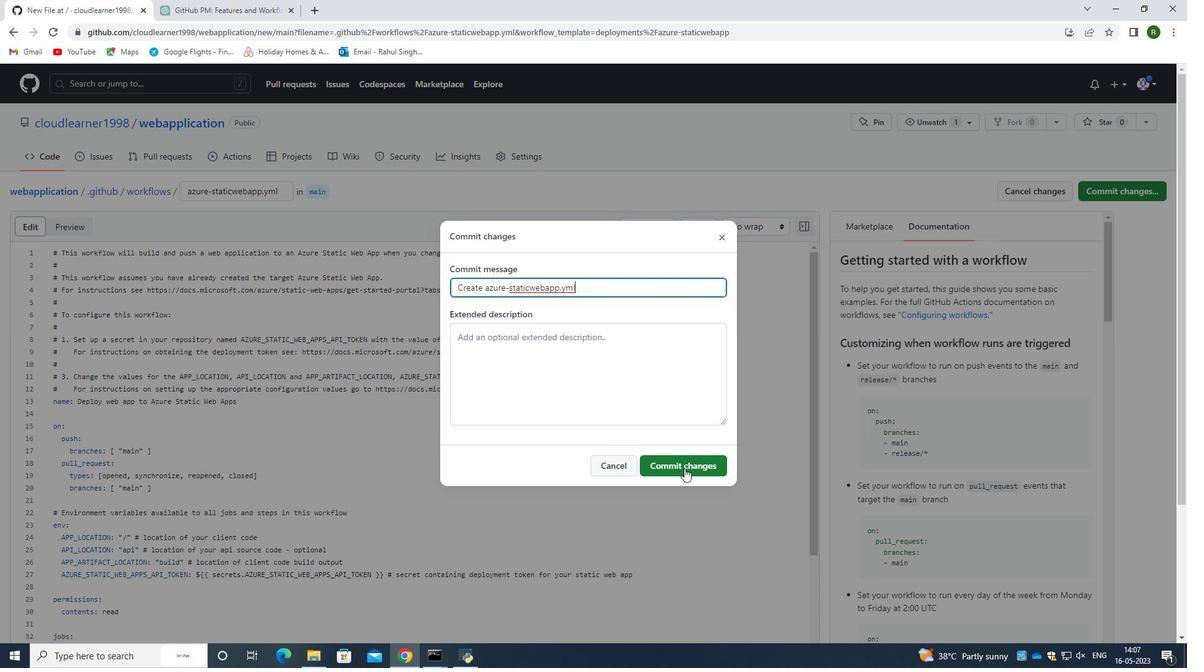 
Action: Mouse moved to (581, 439)
Screenshot: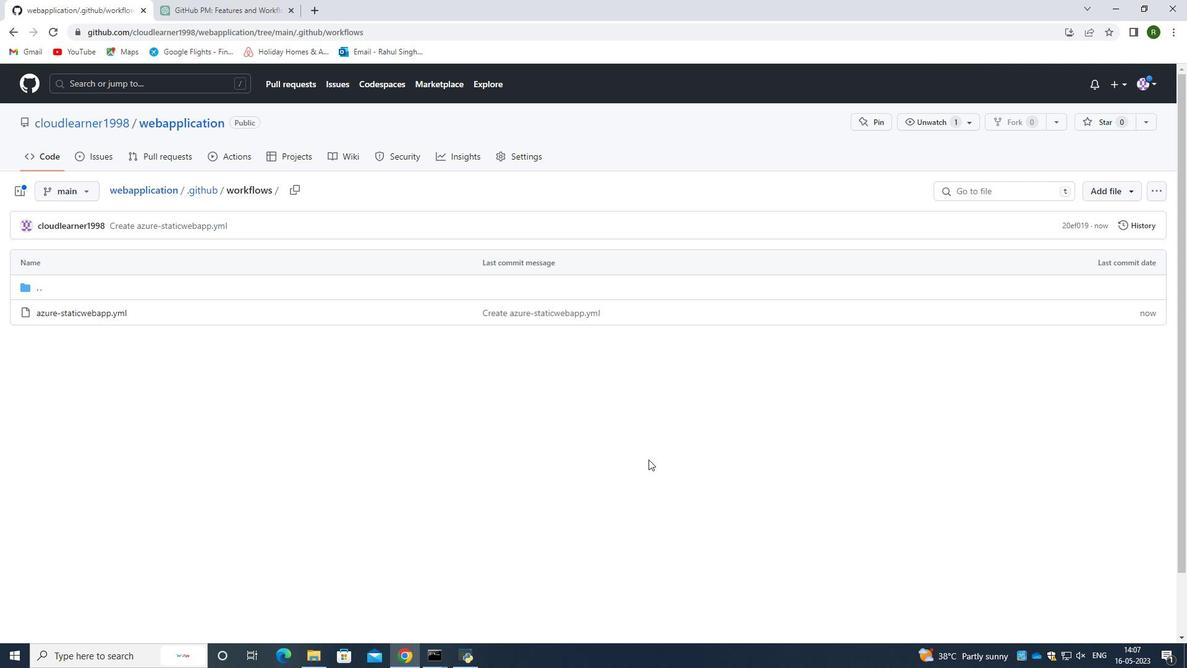 
